 Task: Find connections with filter location Duffel with filter topic #coronawith filter profile language German with filter current company EInfochips (An Arrow Company) with filter school Swami Vivekanand Subharti University(SVSU) with filter industry Utility System Construction with filter service category Real Estate with filter keywords title Personal Assistant
Action: Mouse moved to (594, 121)
Screenshot: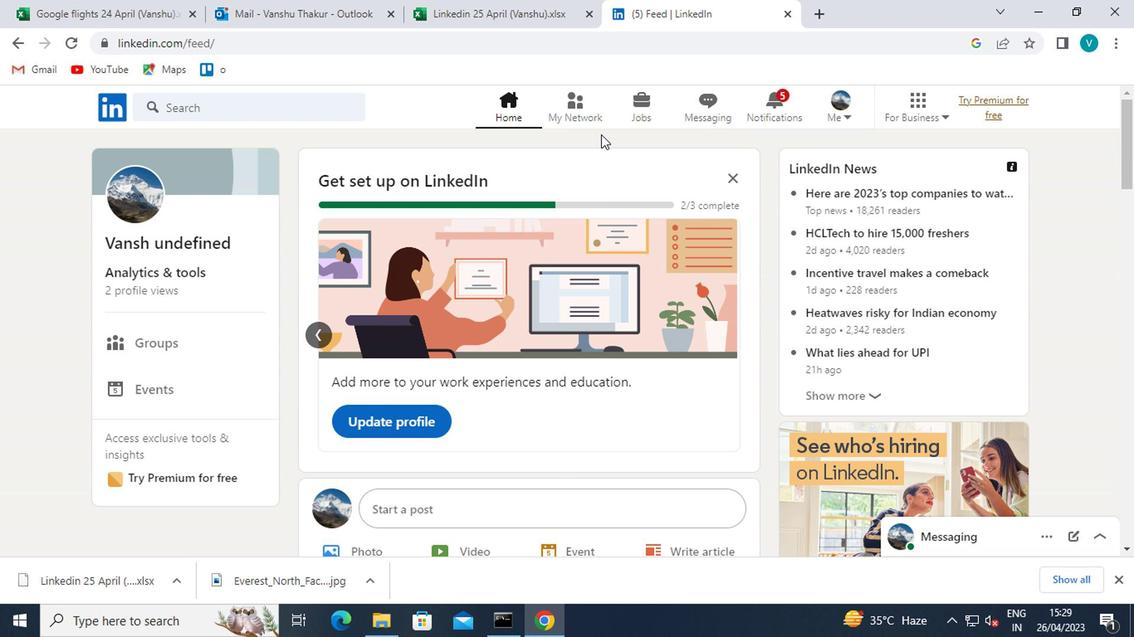 
Action: Mouse pressed left at (594, 121)
Screenshot: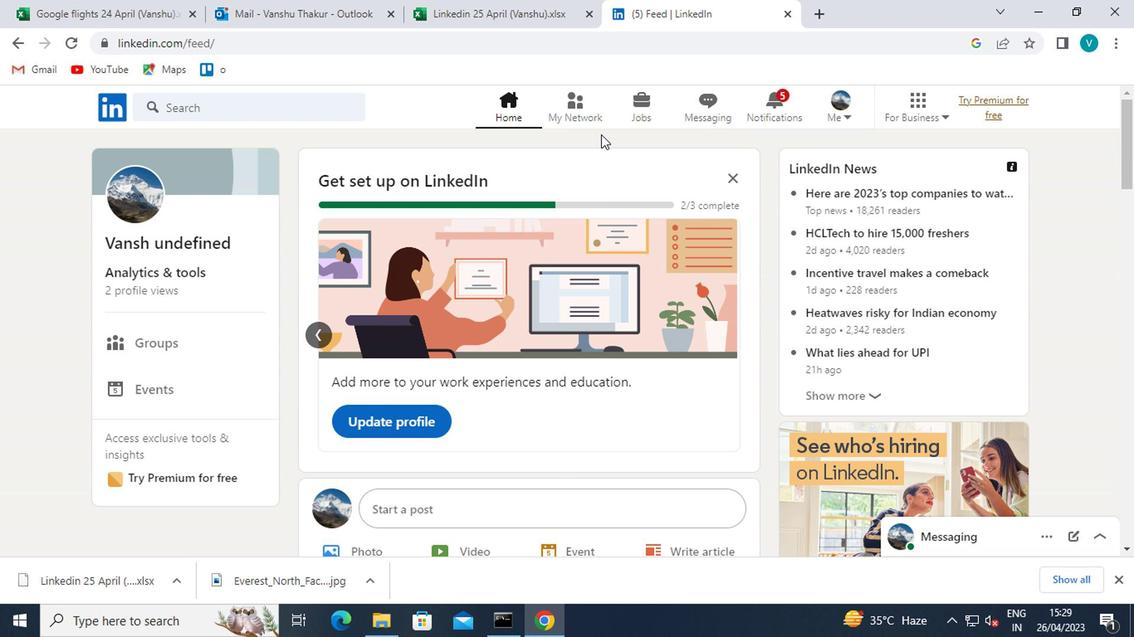 
Action: Mouse moved to (178, 195)
Screenshot: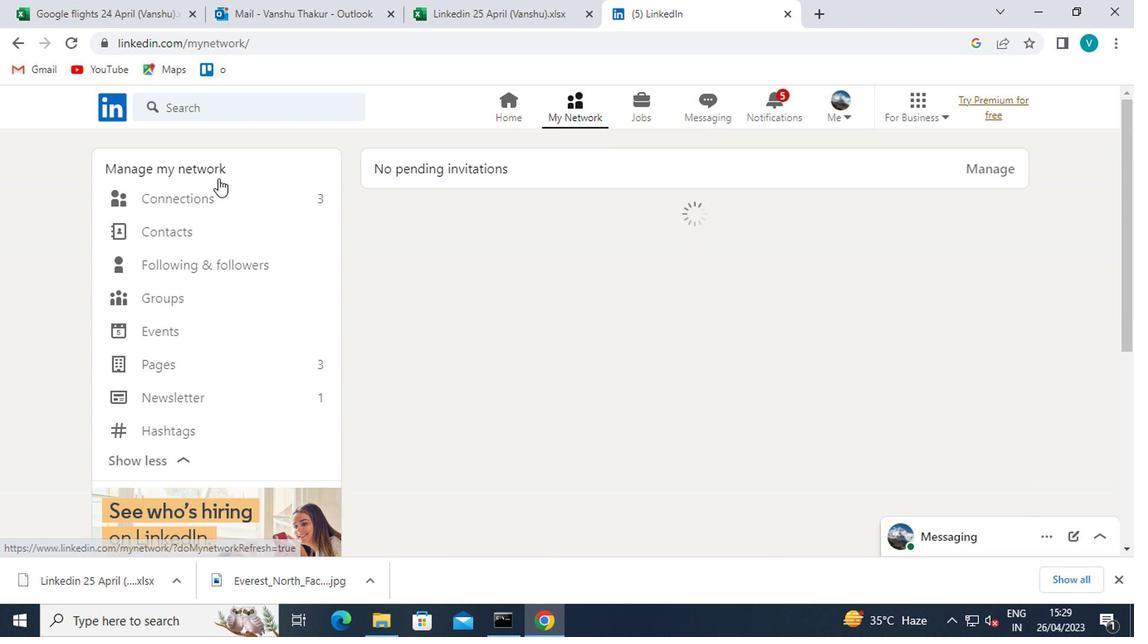 
Action: Mouse pressed left at (178, 195)
Screenshot: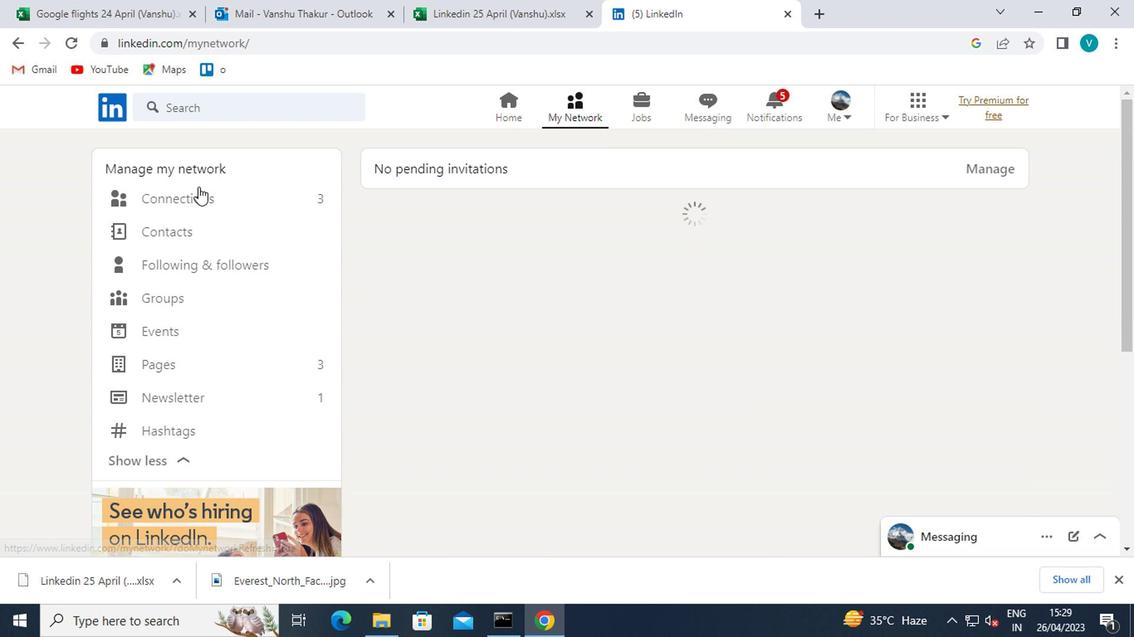 
Action: Mouse moved to (676, 209)
Screenshot: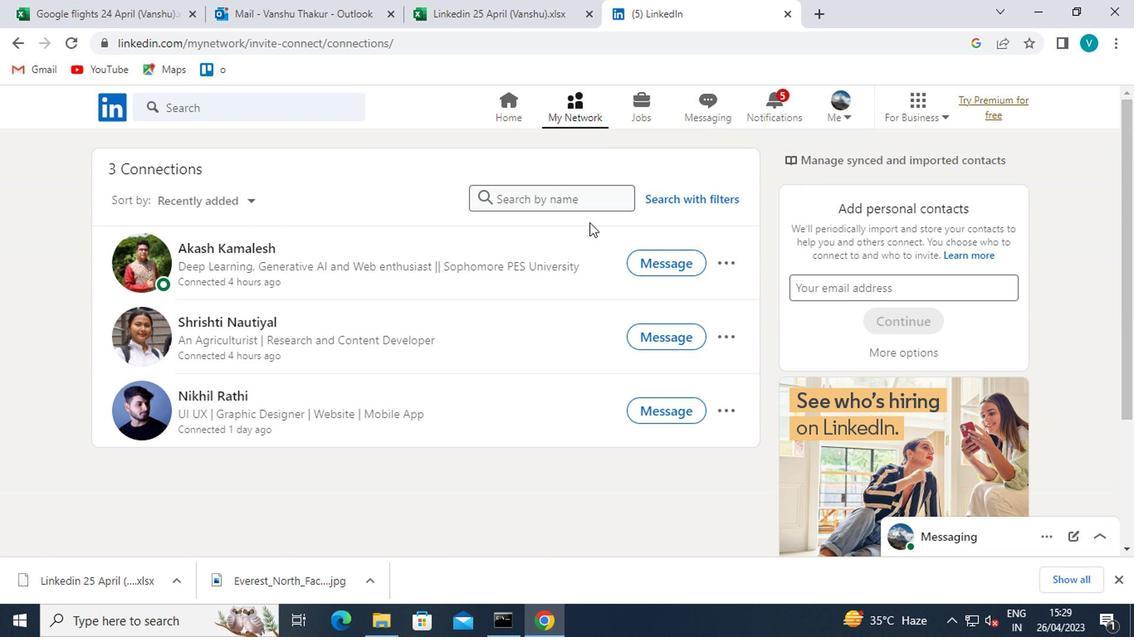 
Action: Mouse pressed left at (676, 209)
Screenshot: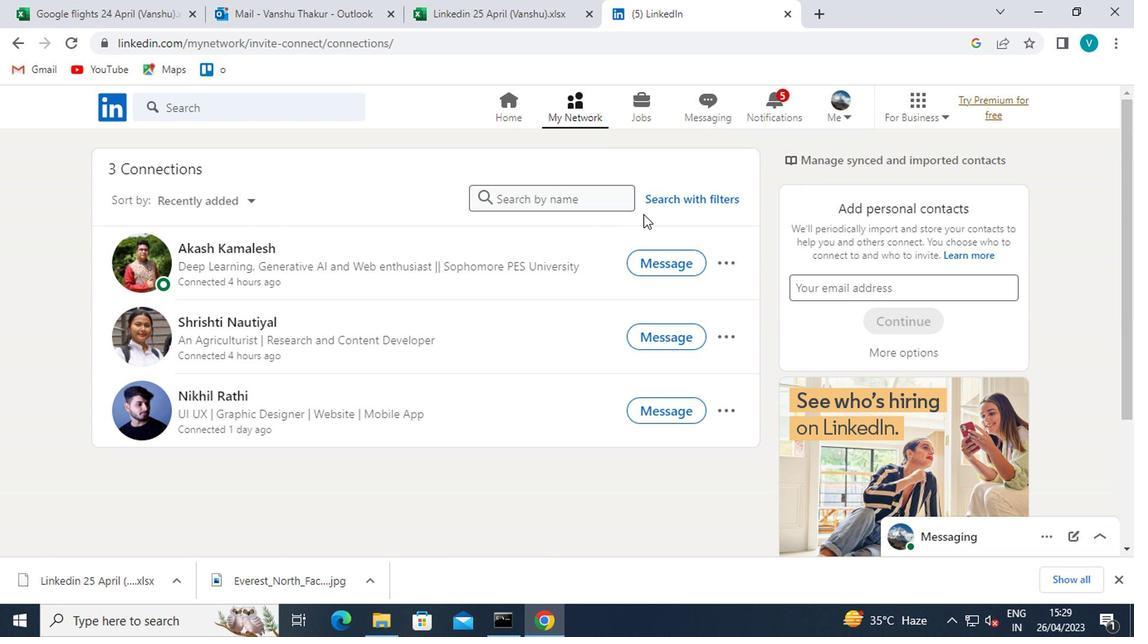 
Action: Mouse moved to (570, 168)
Screenshot: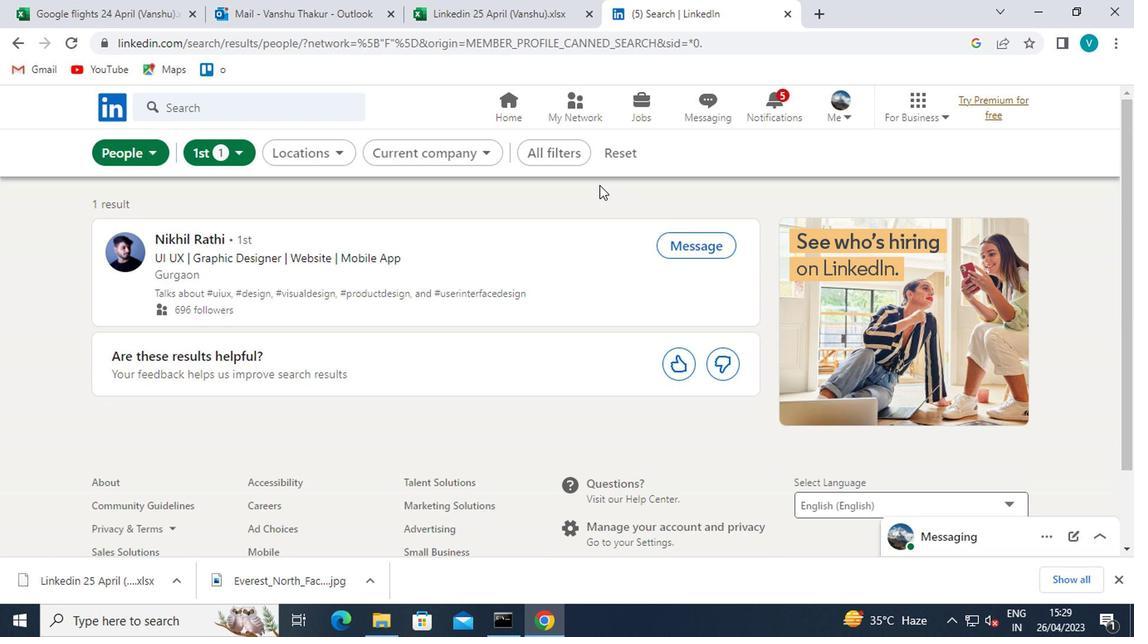 
Action: Mouse pressed left at (570, 168)
Screenshot: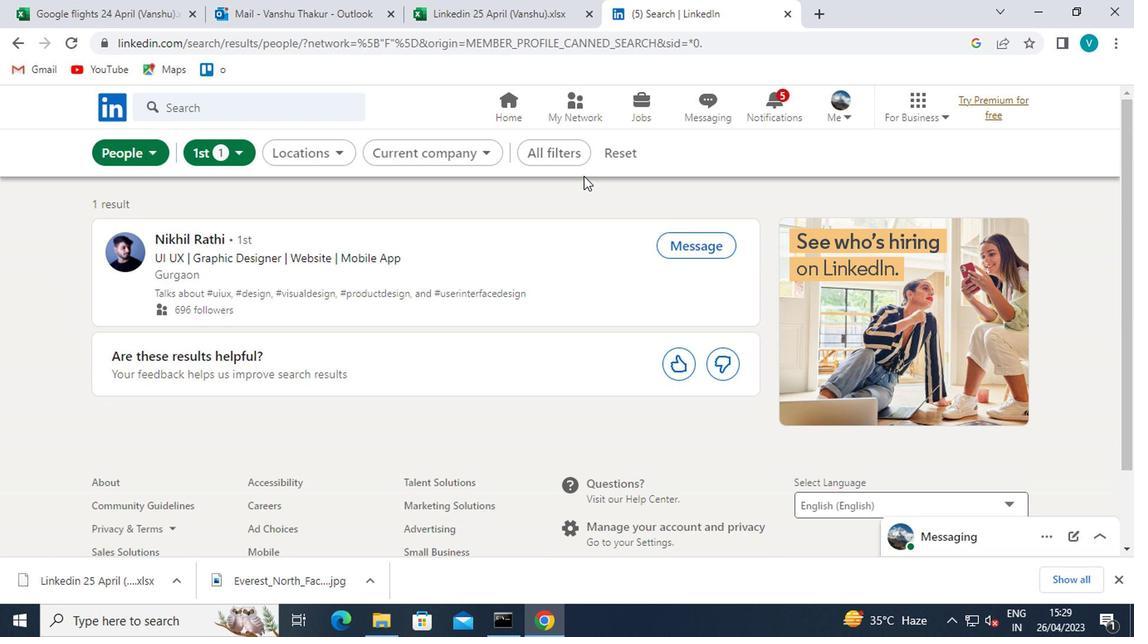 
Action: Mouse moved to (571, 164)
Screenshot: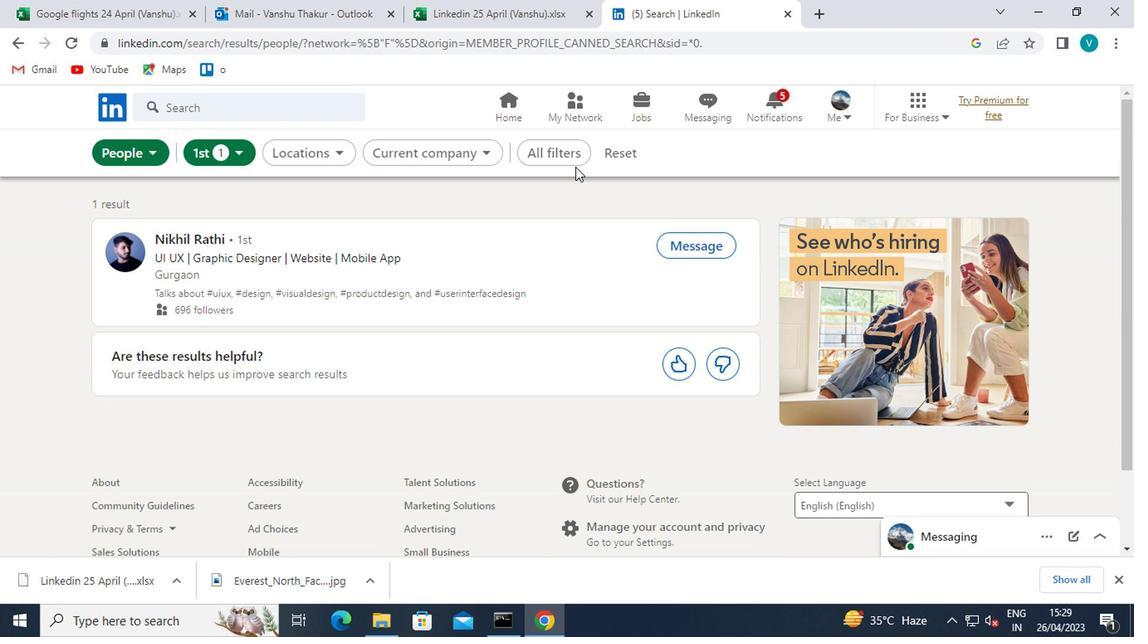 
Action: Mouse pressed left at (571, 164)
Screenshot: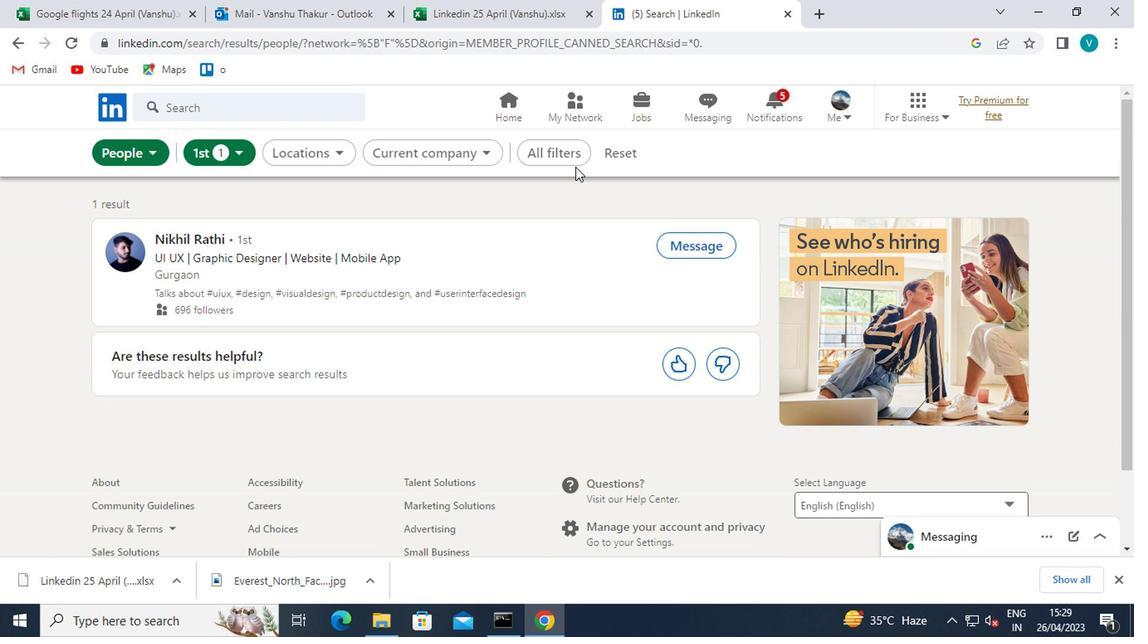 
Action: Mouse moved to (891, 268)
Screenshot: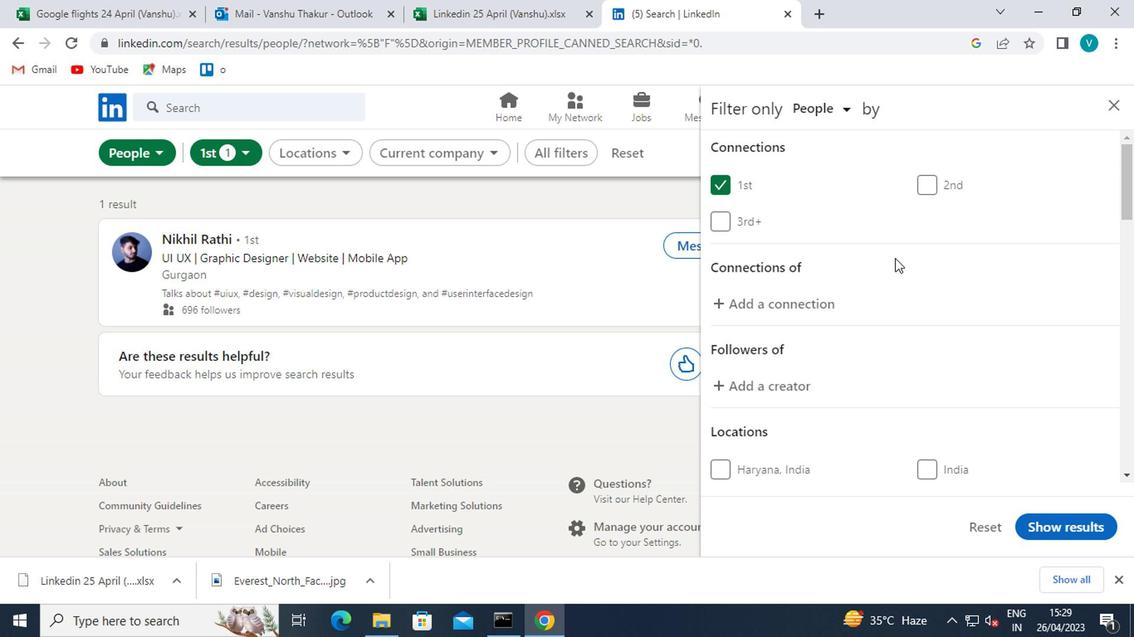 
Action: Mouse scrolled (891, 267) with delta (0, 0)
Screenshot: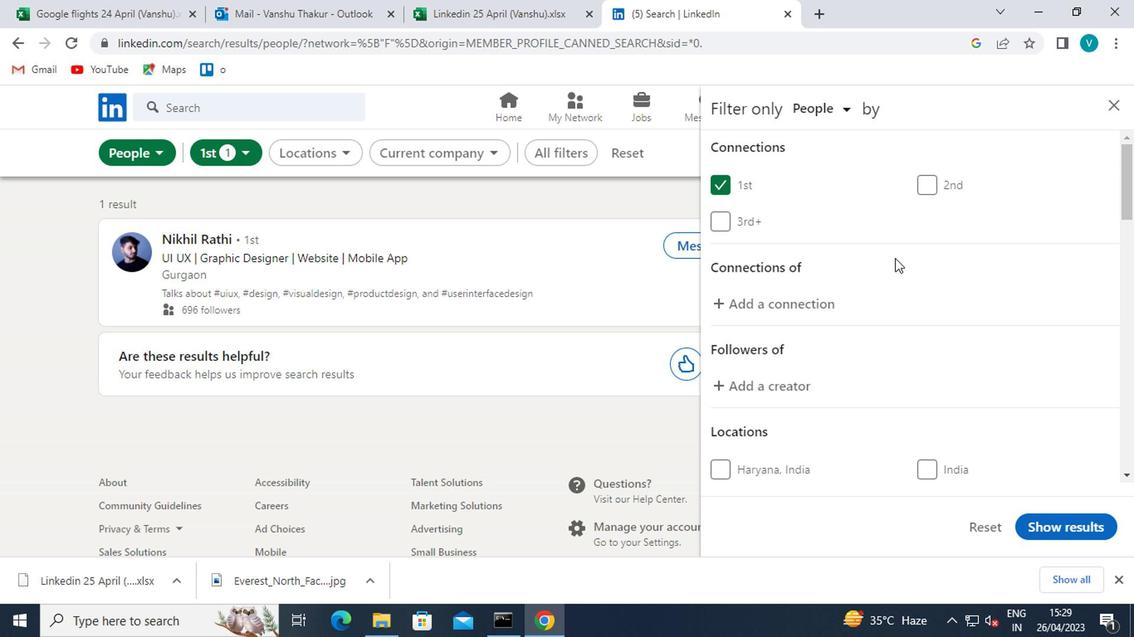 
Action: Mouse moved to (877, 310)
Screenshot: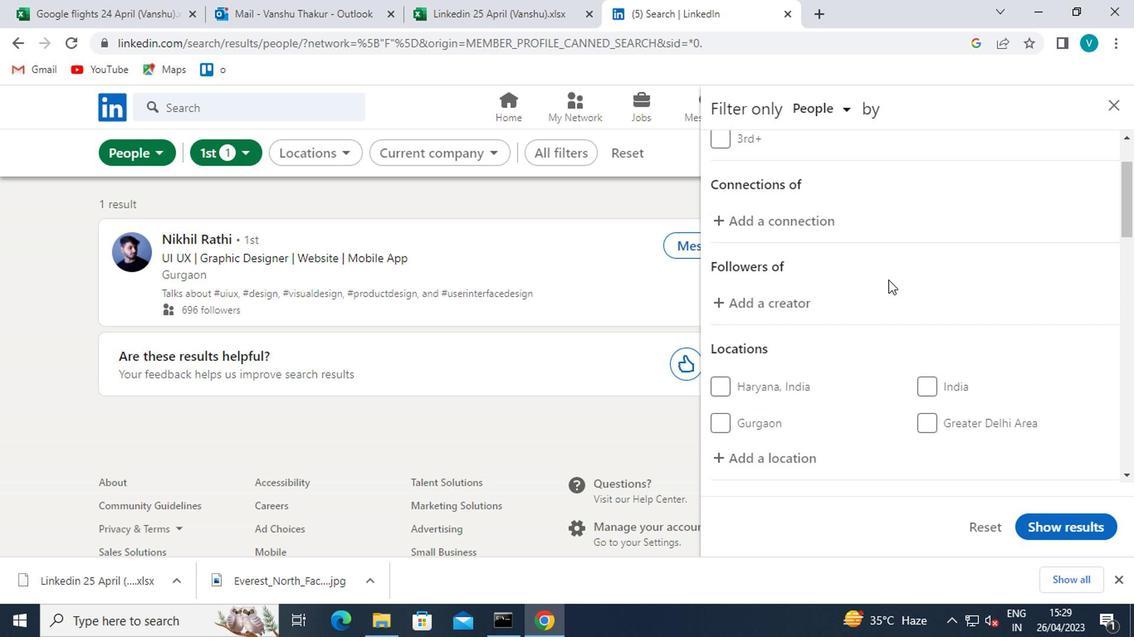 
Action: Mouse scrolled (877, 309) with delta (0, -1)
Screenshot: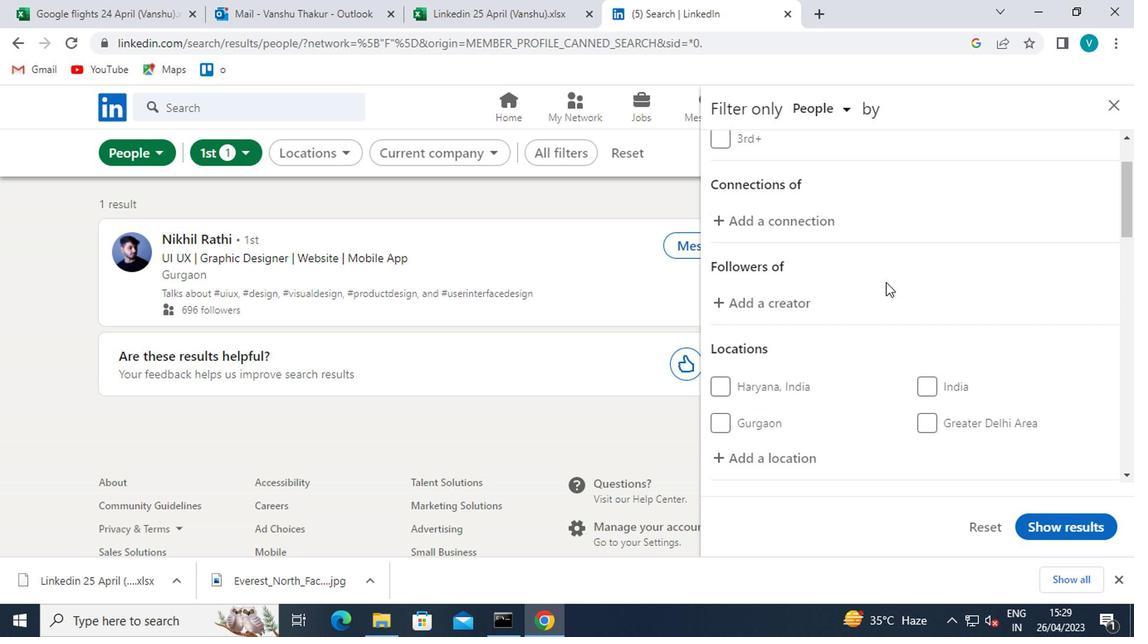 
Action: Mouse moved to (799, 375)
Screenshot: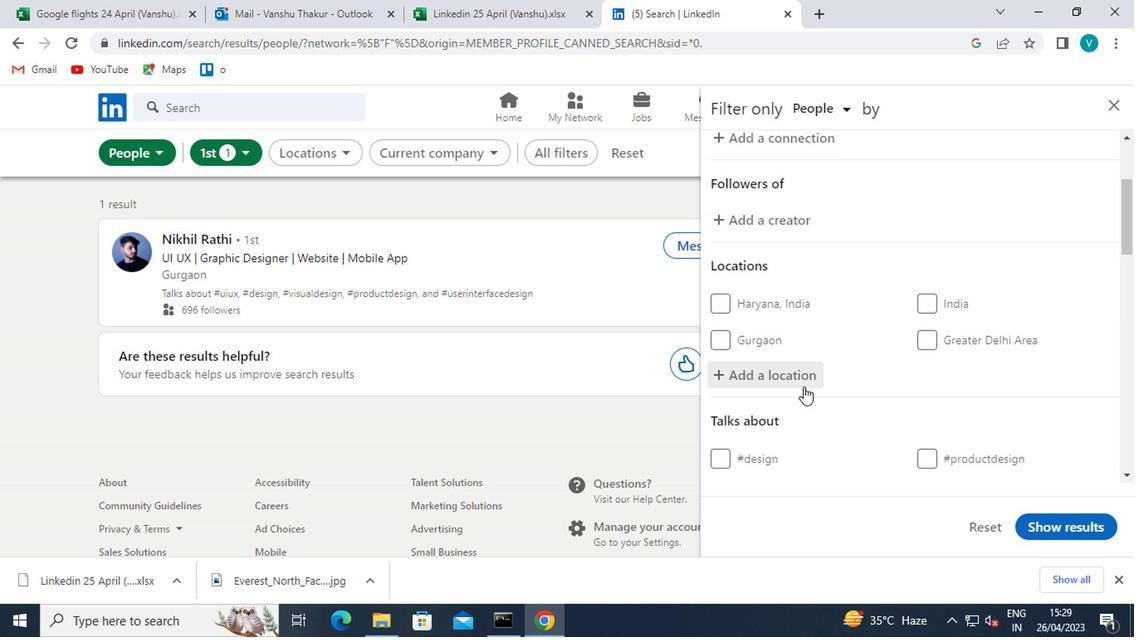 
Action: Mouse pressed left at (799, 375)
Screenshot: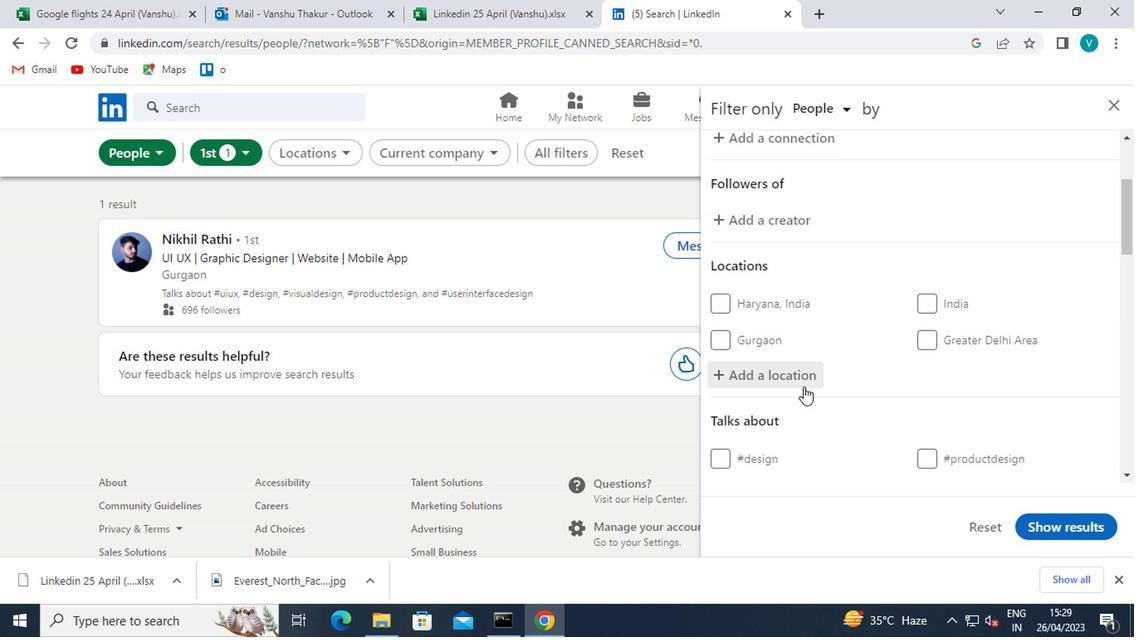 
Action: Key pressed <Key.shift><Key.shift><Key.shift><Key.shift><Key.shift><Key.shift>DUFFEL
Screenshot: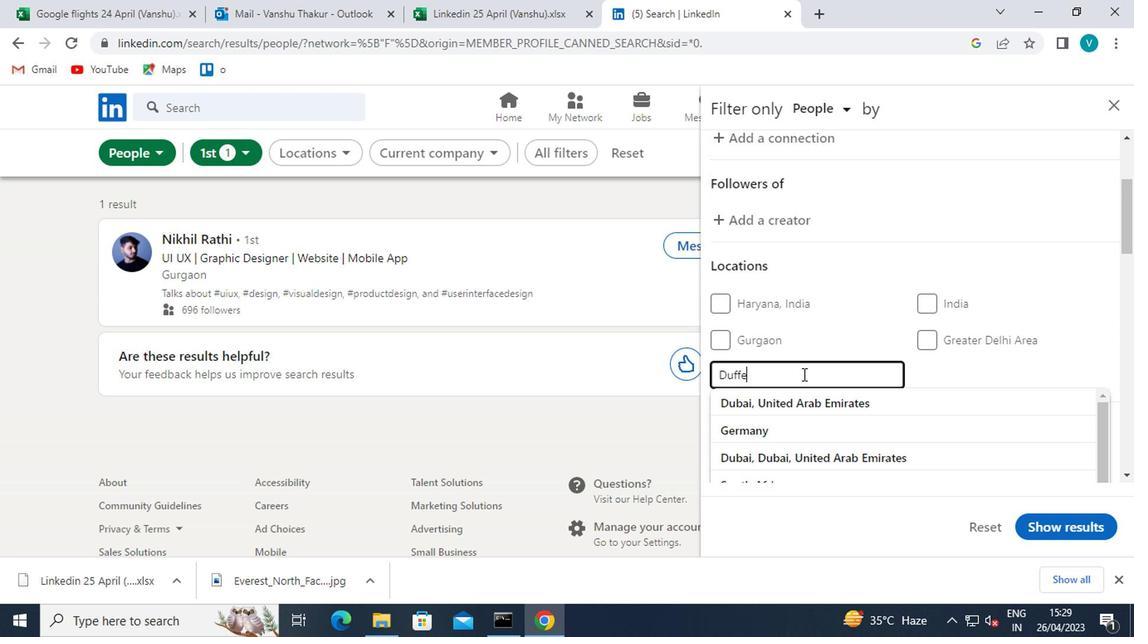 
Action: Mouse moved to (791, 407)
Screenshot: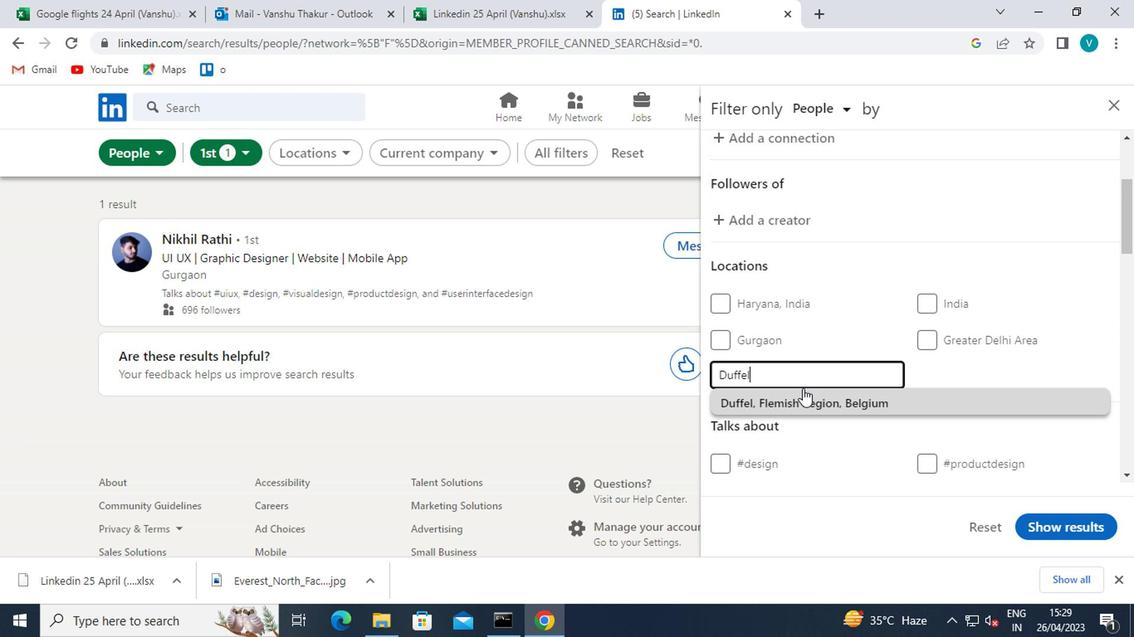 
Action: Mouse pressed left at (791, 407)
Screenshot: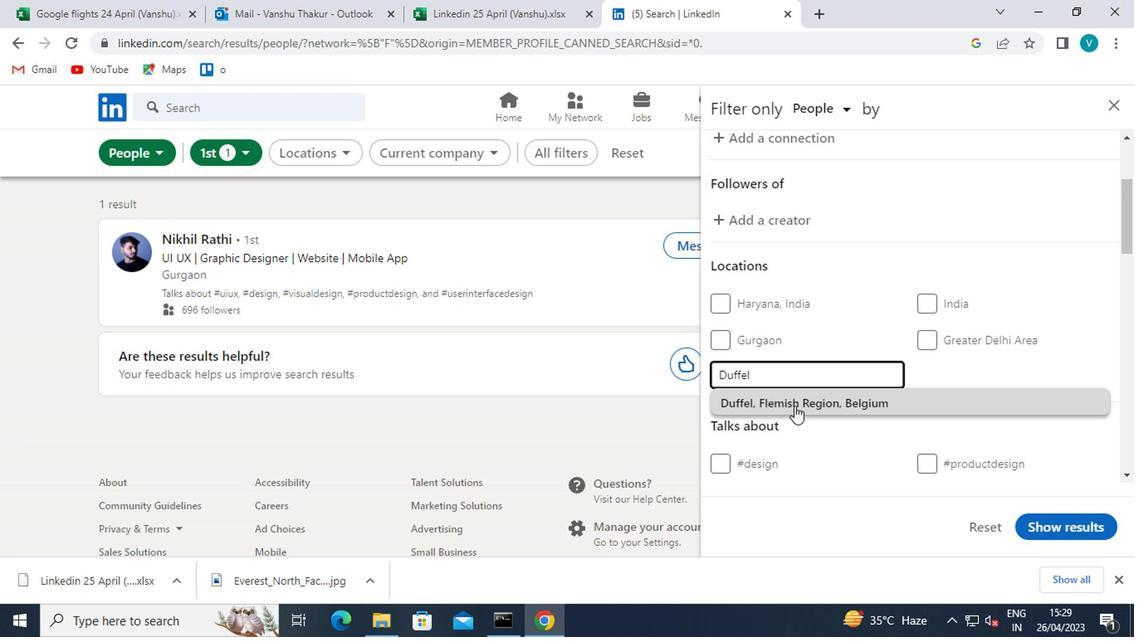 
Action: Mouse scrolled (791, 406) with delta (0, -1)
Screenshot: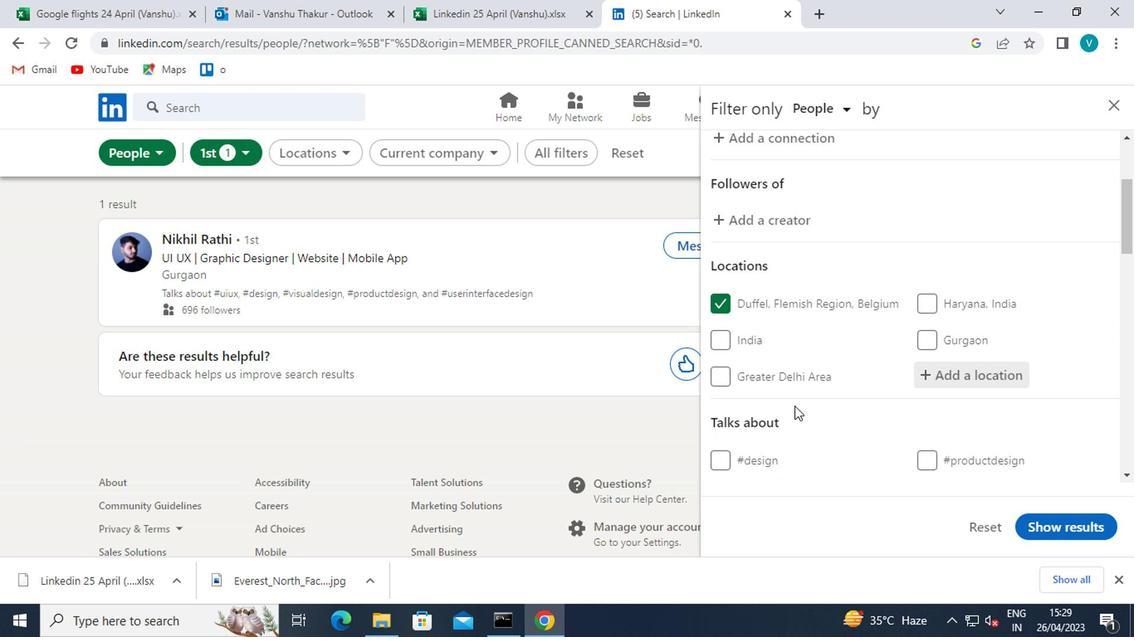 
Action: Mouse scrolled (791, 406) with delta (0, -1)
Screenshot: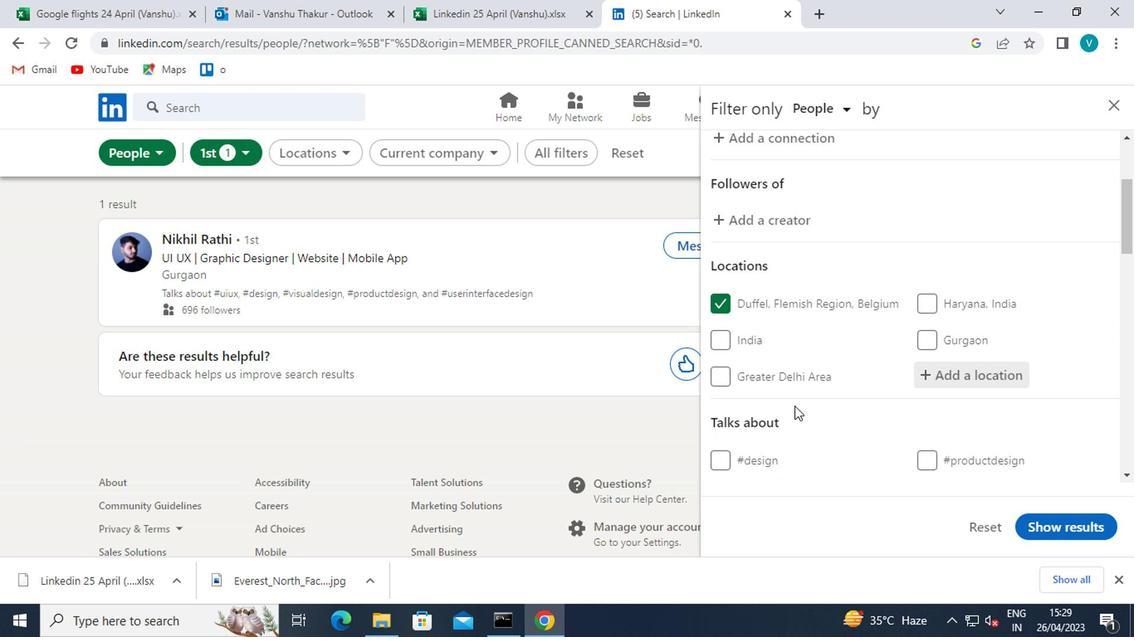 
Action: Mouse moved to (960, 359)
Screenshot: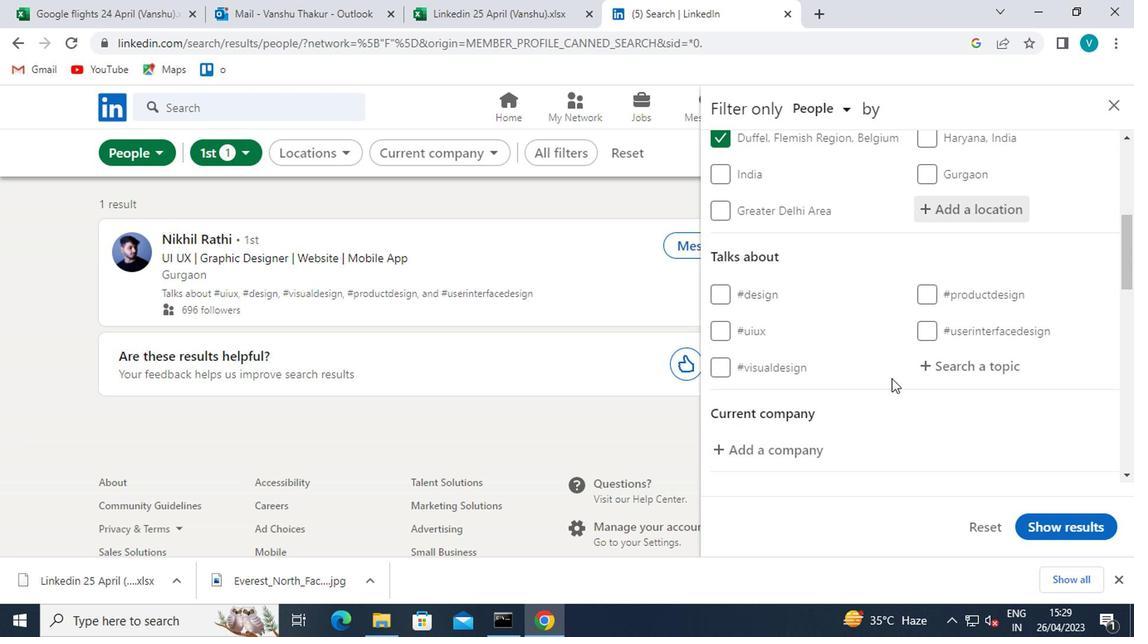 
Action: Mouse pressed left at (960, 359)
Screenshot: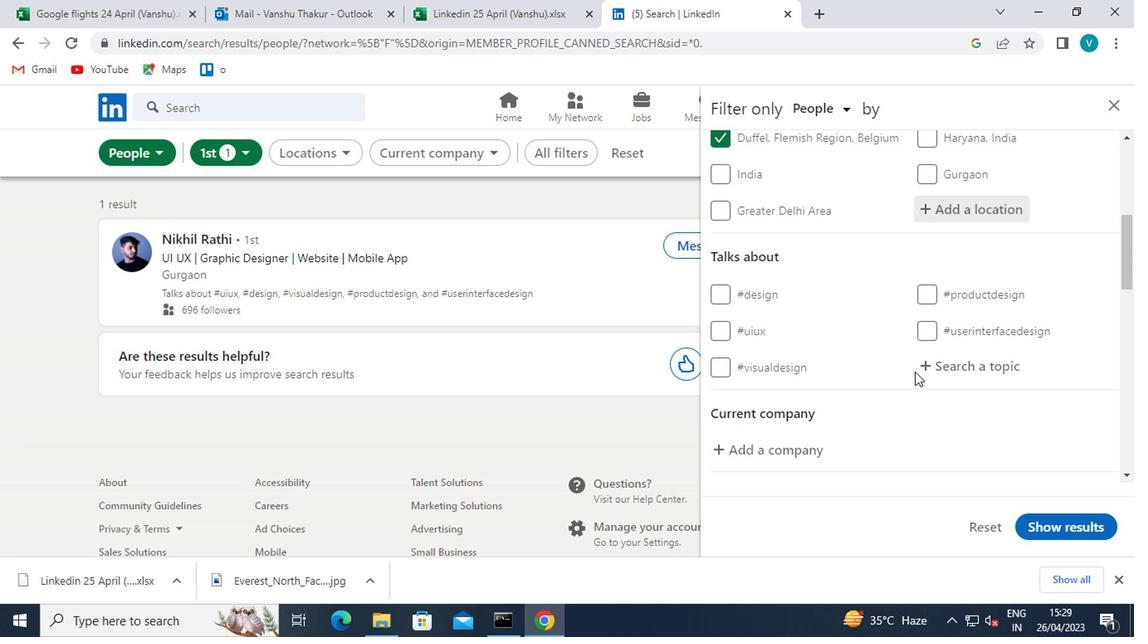 
Action: Mouse moved to (927, 337)
Screenshot: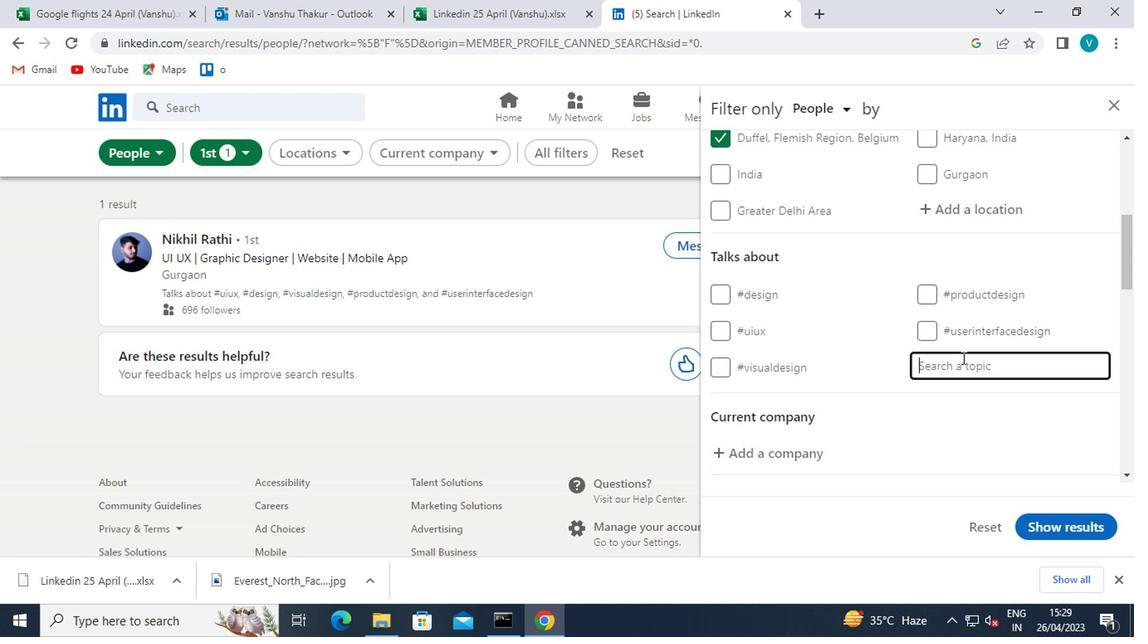 
Action: Key pressed <Key.shift>#CORONA<Key.space>
Screenshot: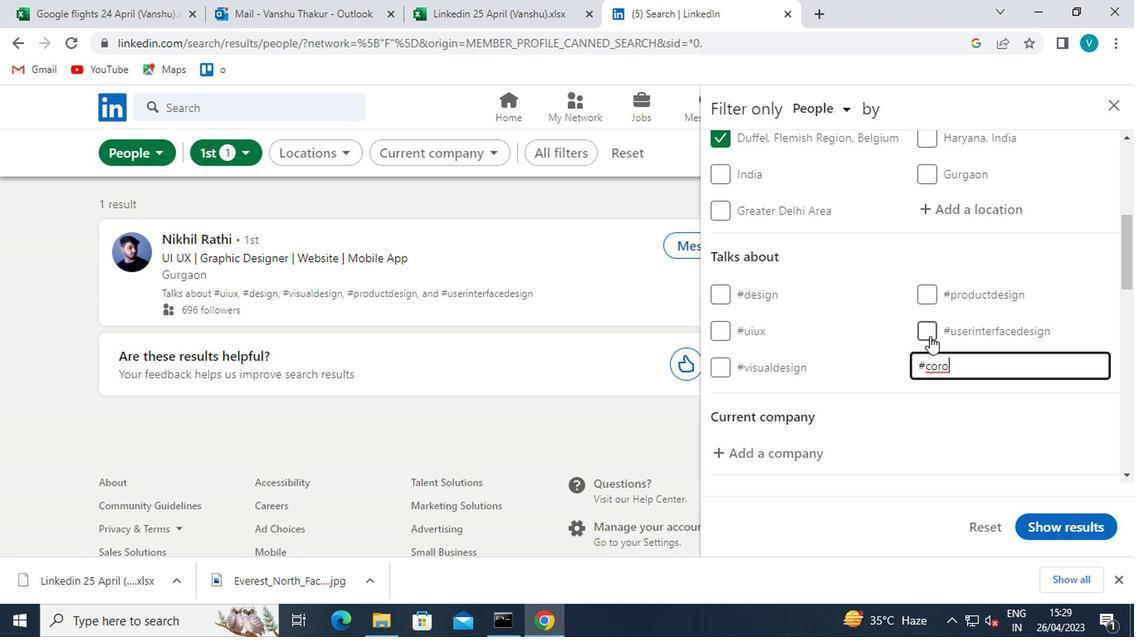 
Action: Mouse moved to (927, 392)
Screenshot: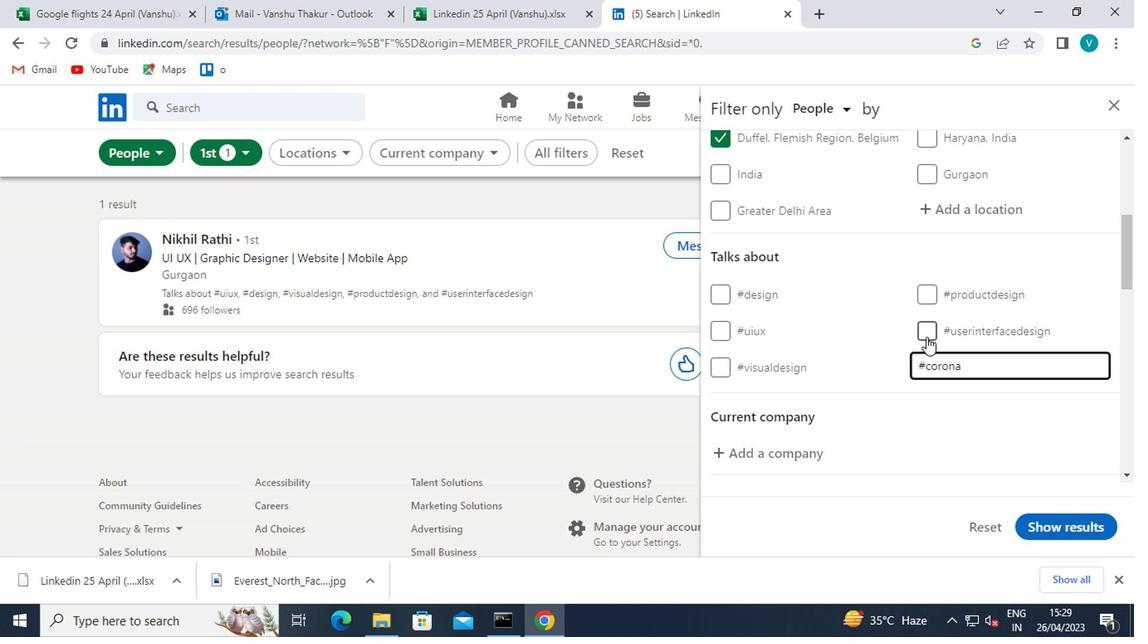 
Action: Mouse pressed left at (927, 392)
Screenshot: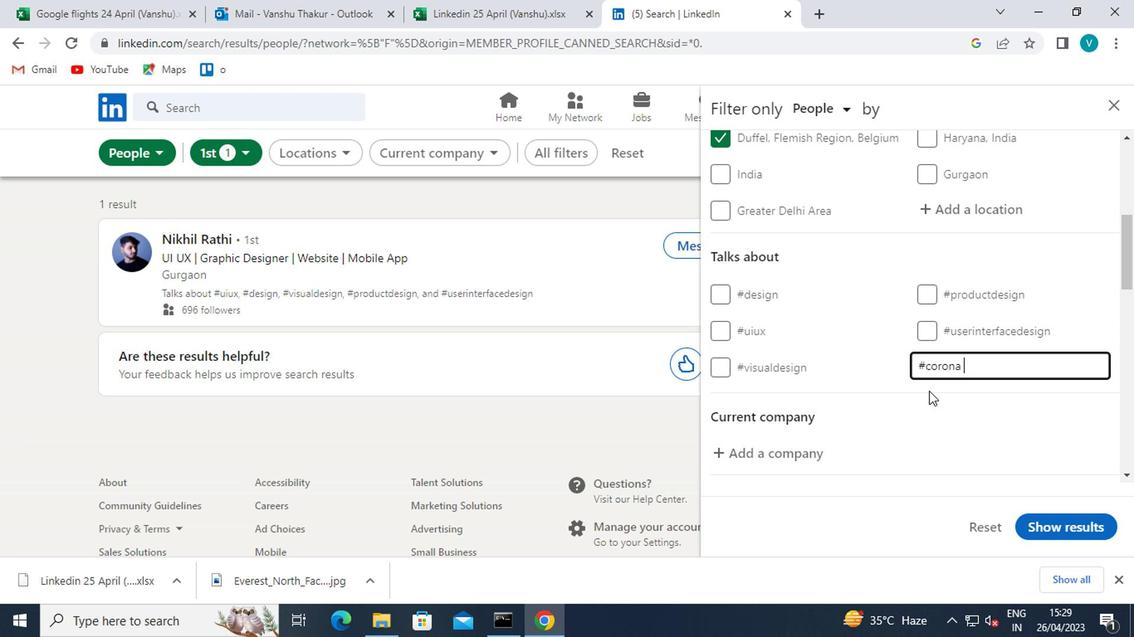 
Action: Mouse moved to (927, 393)
Screenshot: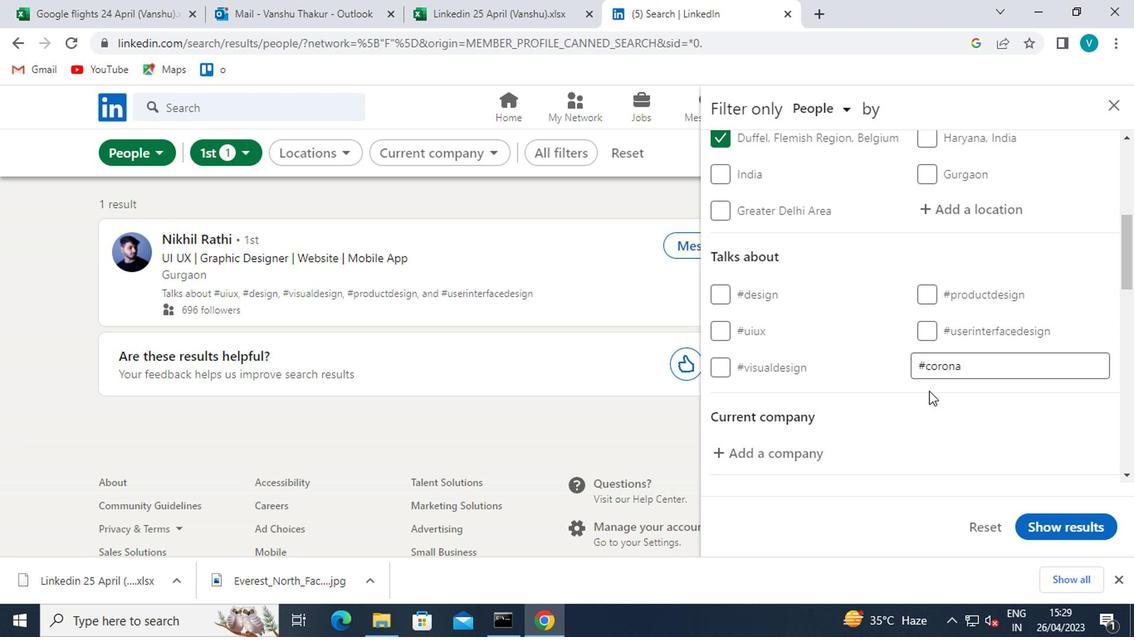 
Action: Mouse scrolled (927, 392) with delta (0, -1)
Screenshot: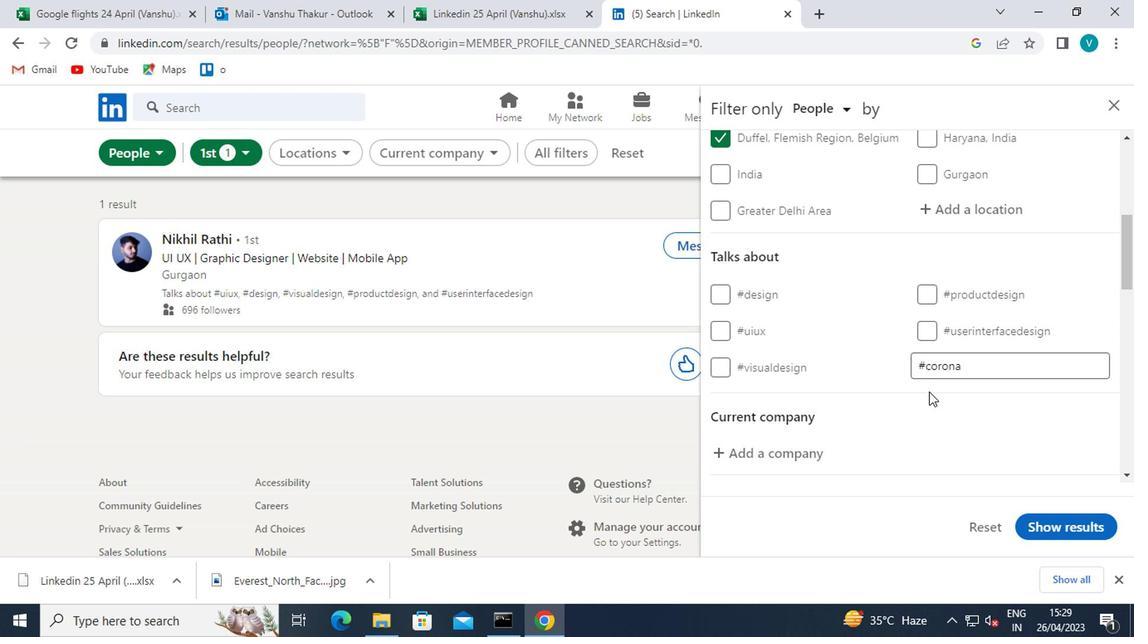 
Action: Mouse scrolled (927, 392) with delta (0, -1)
Screenshot: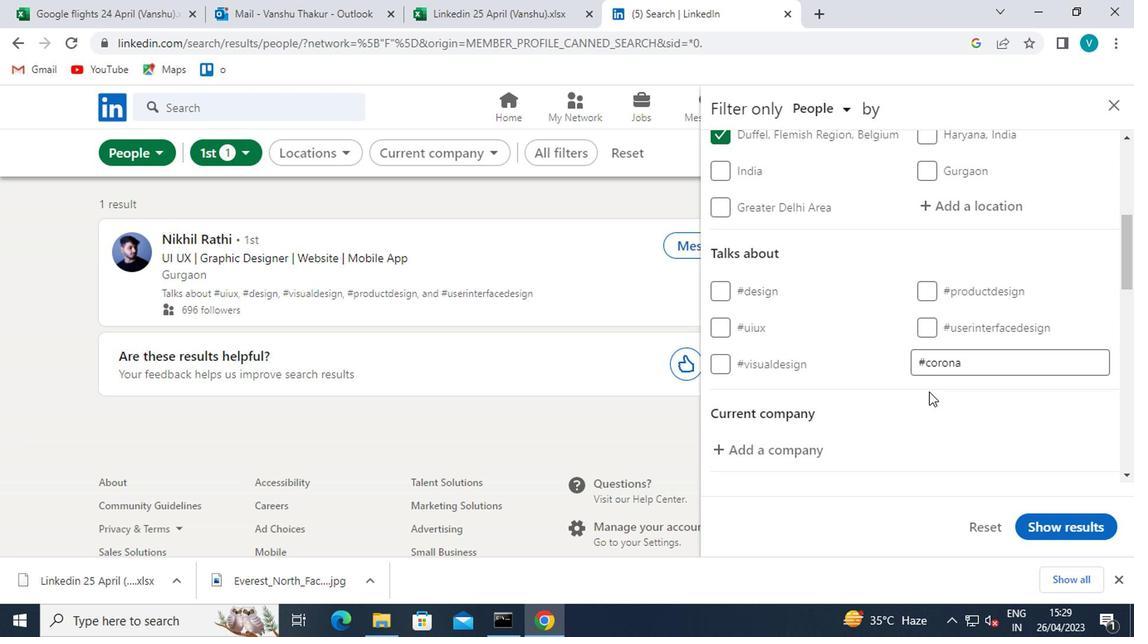 
Action: Mouse moved to (809, 298)
Screenshot: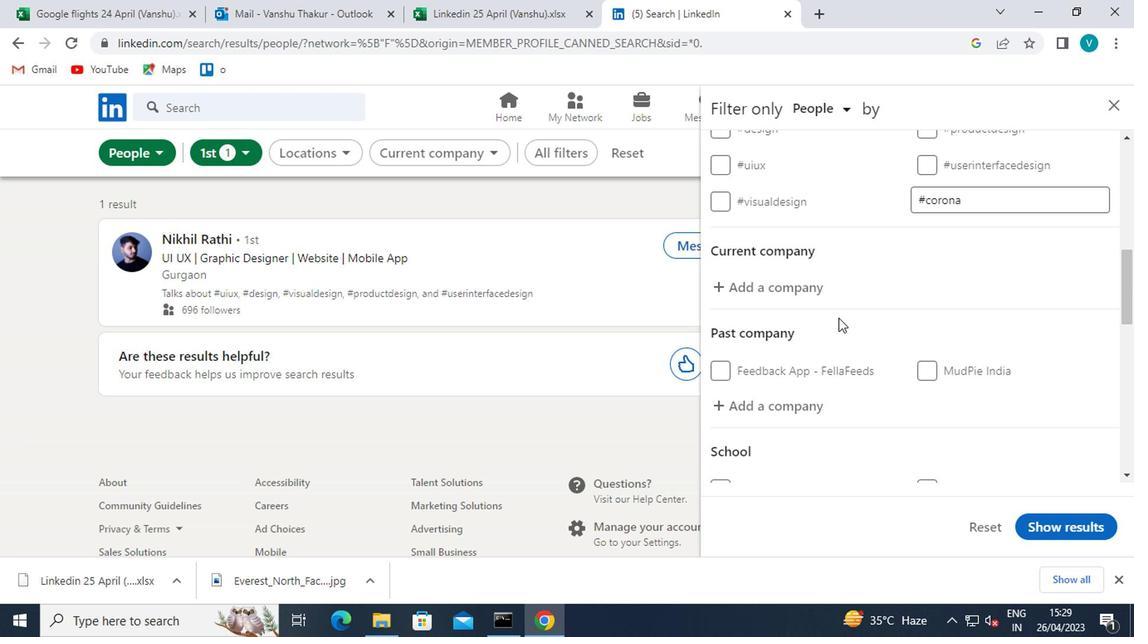 
Action: Mouse pressed left at (809, 298)
Screenshot: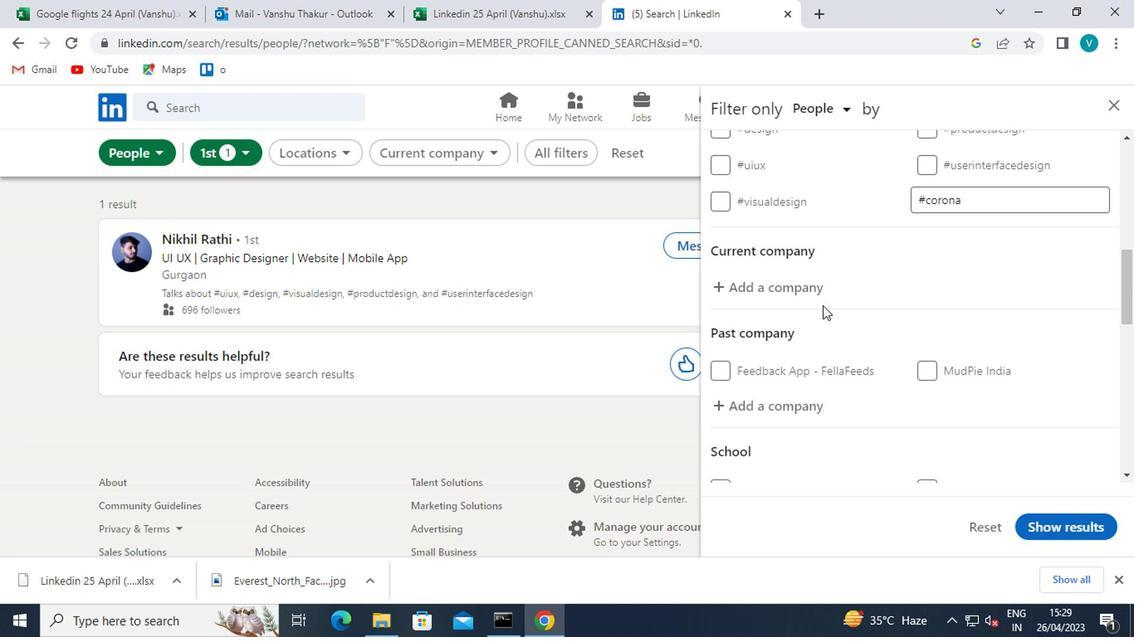 
Action: Mouse moved to (809, 295)
Screenshot: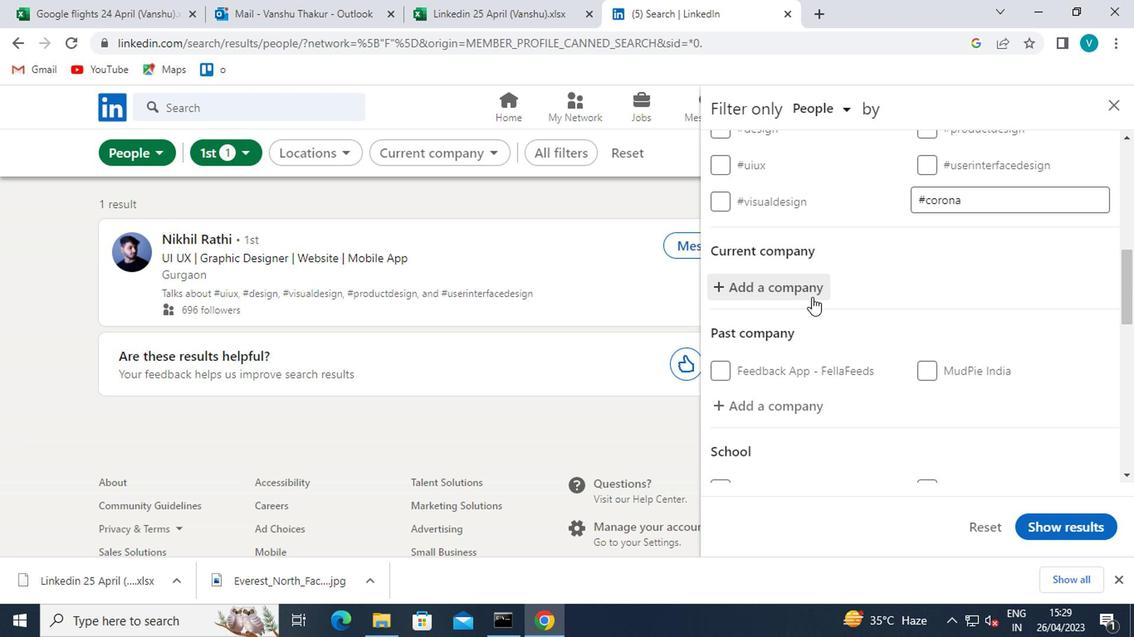 
Action: Key pressed <Key.shift><Key.shift><Key.shift><Key.shift><Key.shift><Key.shift><Key.shift><Key.shift><Key.shift>ELNO<Key.backspace>FOCHIPS
Screenshot: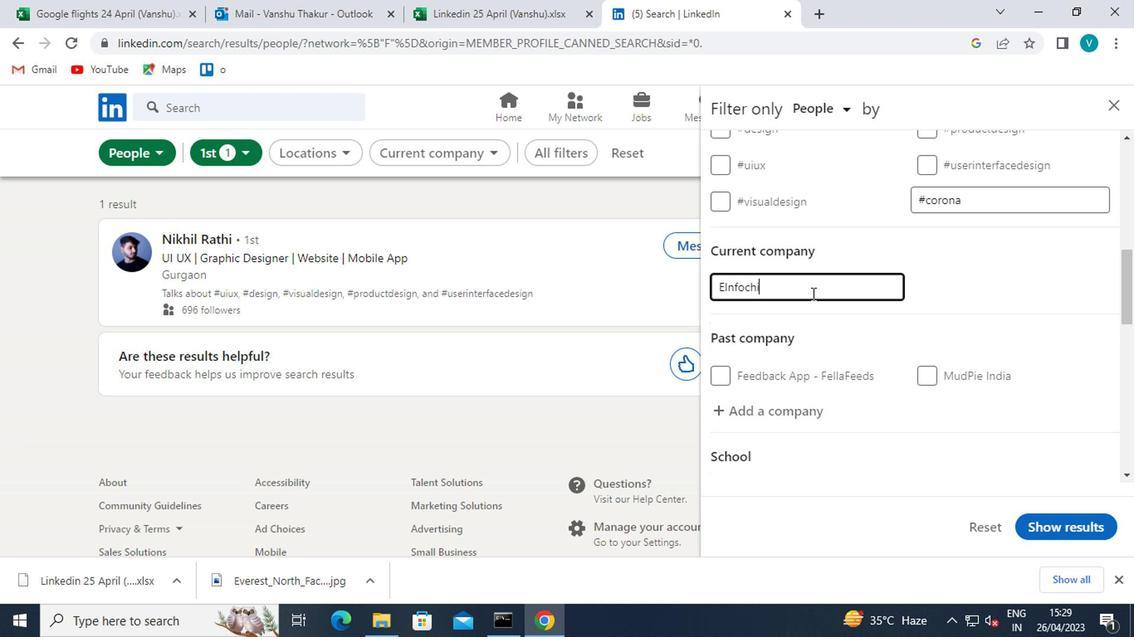 
Action: Mouse moved to (803, 292)
Screenshot: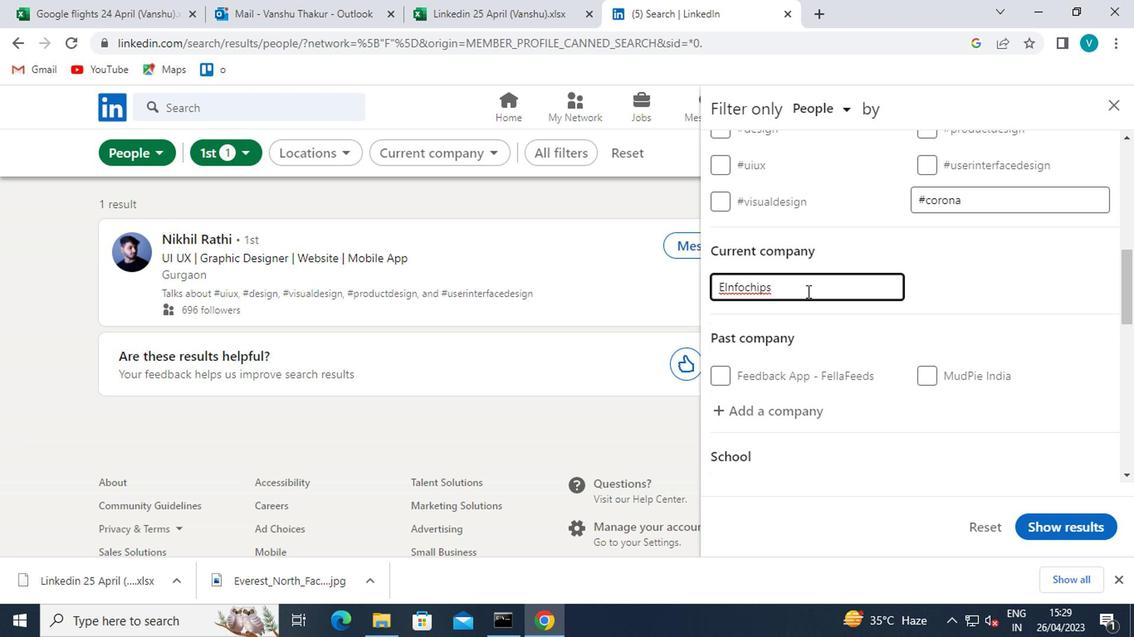 
Action: Key pressed <Key.space>
Screenshot: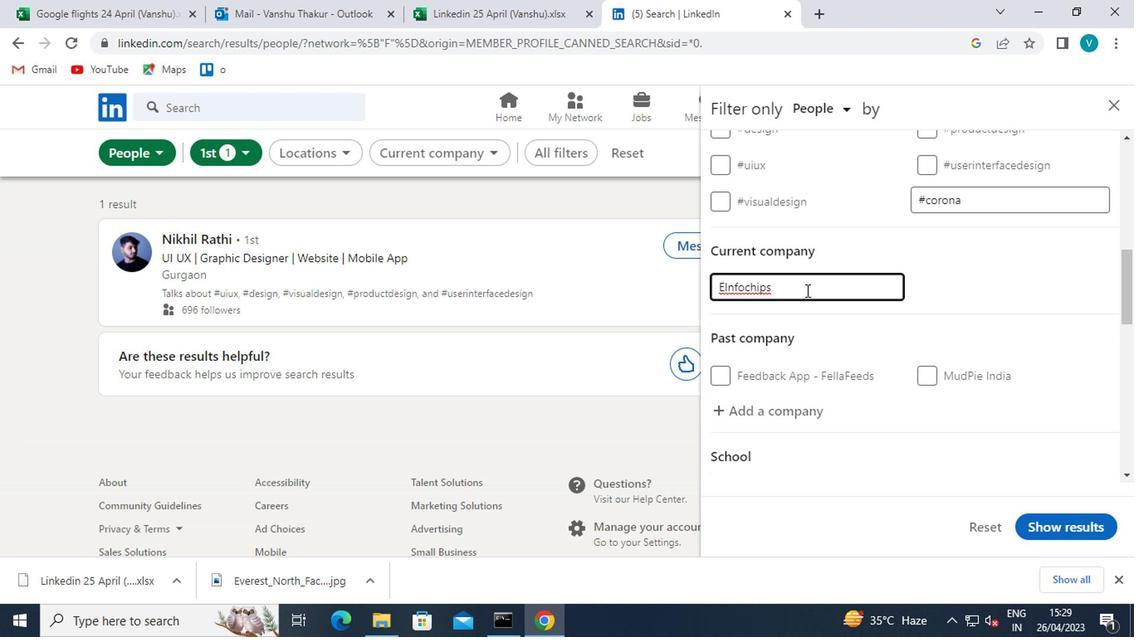 
Action: Mouse moved to (982, 314)
Screenshot: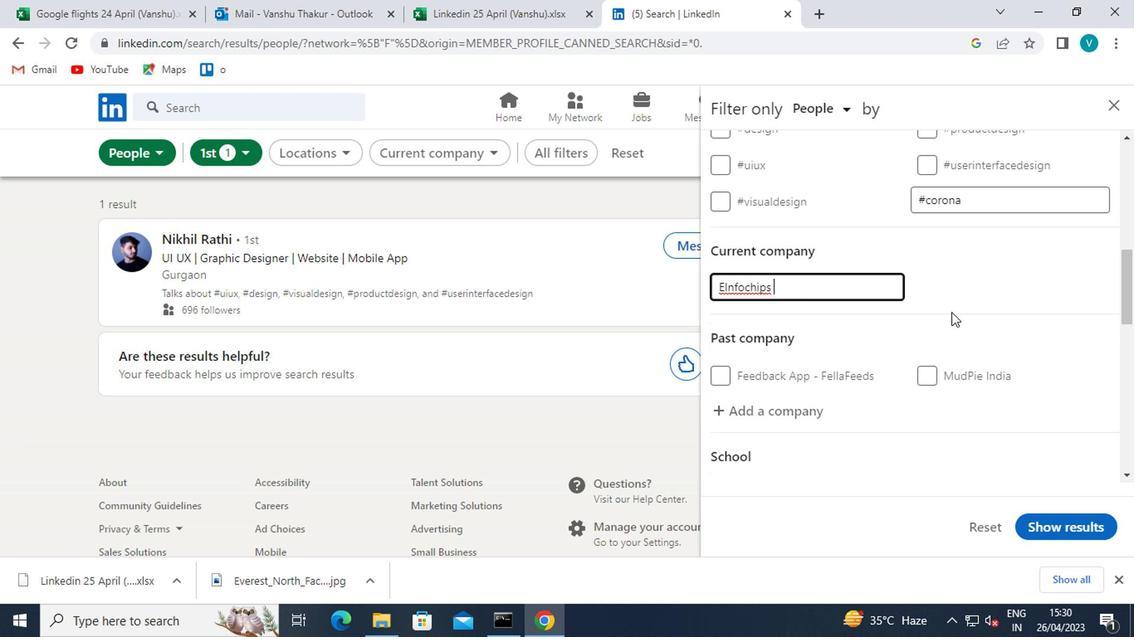 
Action: Mouse pressed left at (982, 314)
Screenshot: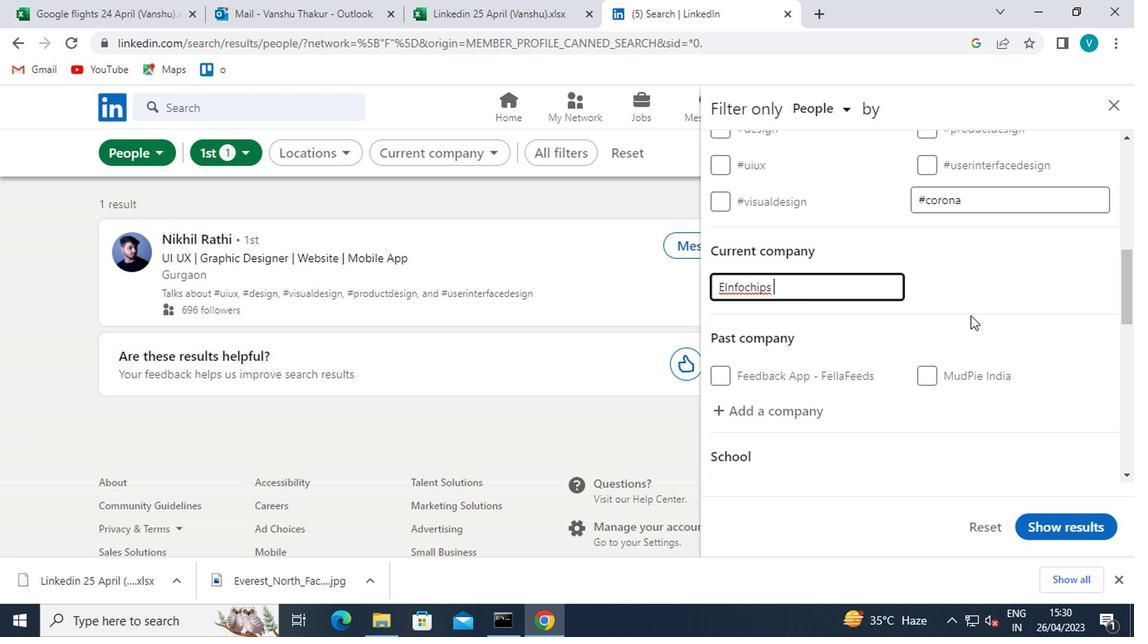 
Action: Mouse moved to (983, 314)
Screenshot: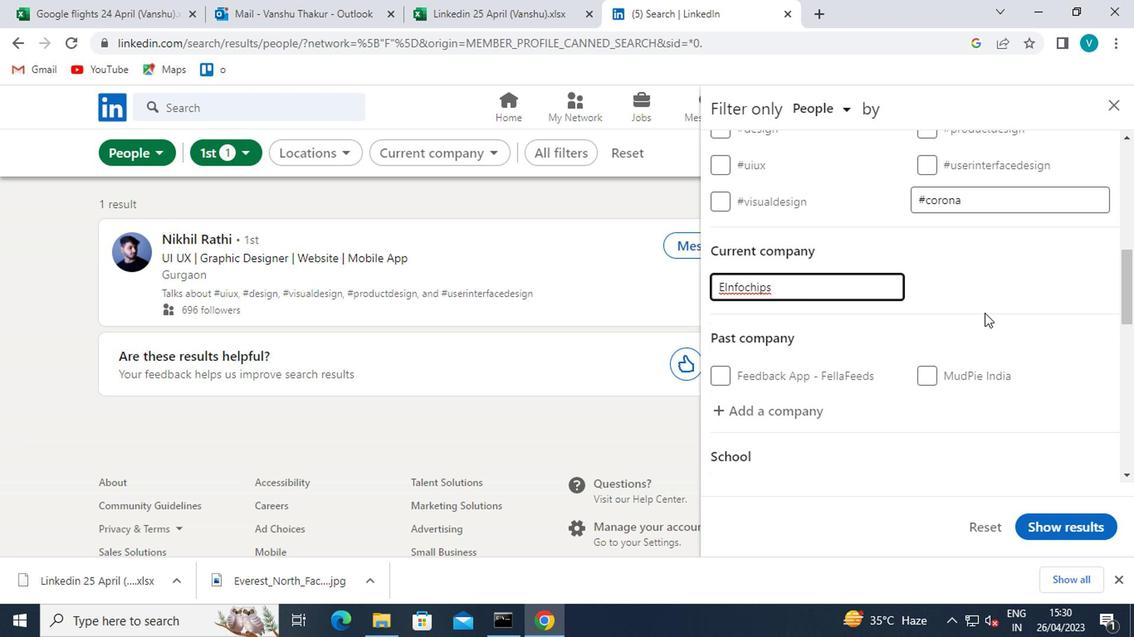 
Action: Mouse scrolled (983, 313) with delta (0, -1)
Screenshot: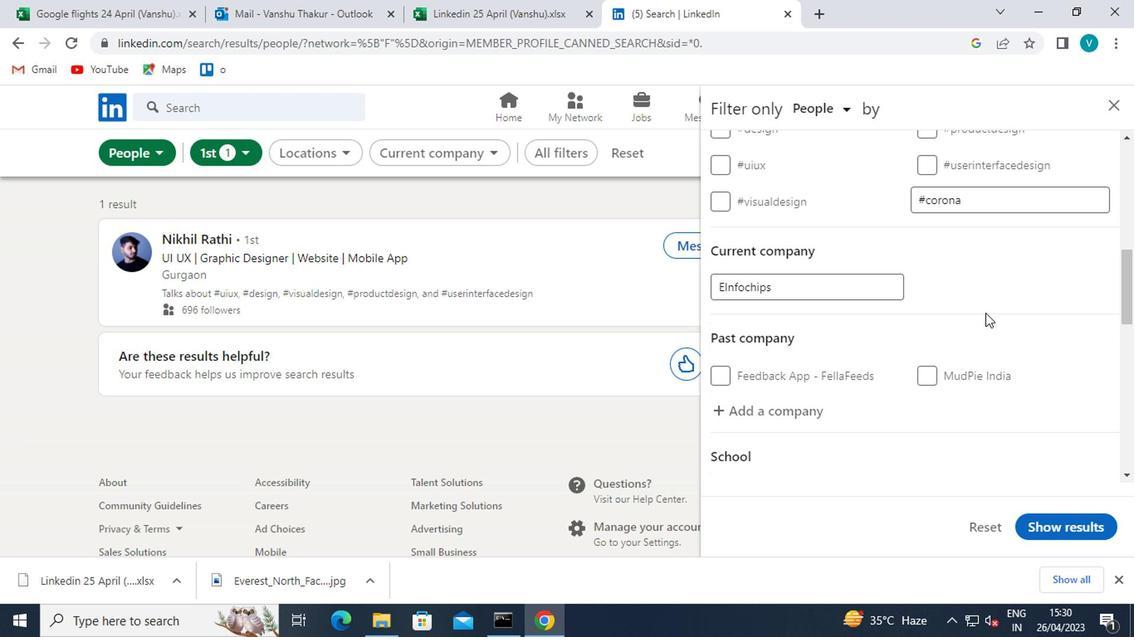 
Action: Mouse scrolled (983, 313) with delta (0, -1)
Screenshot: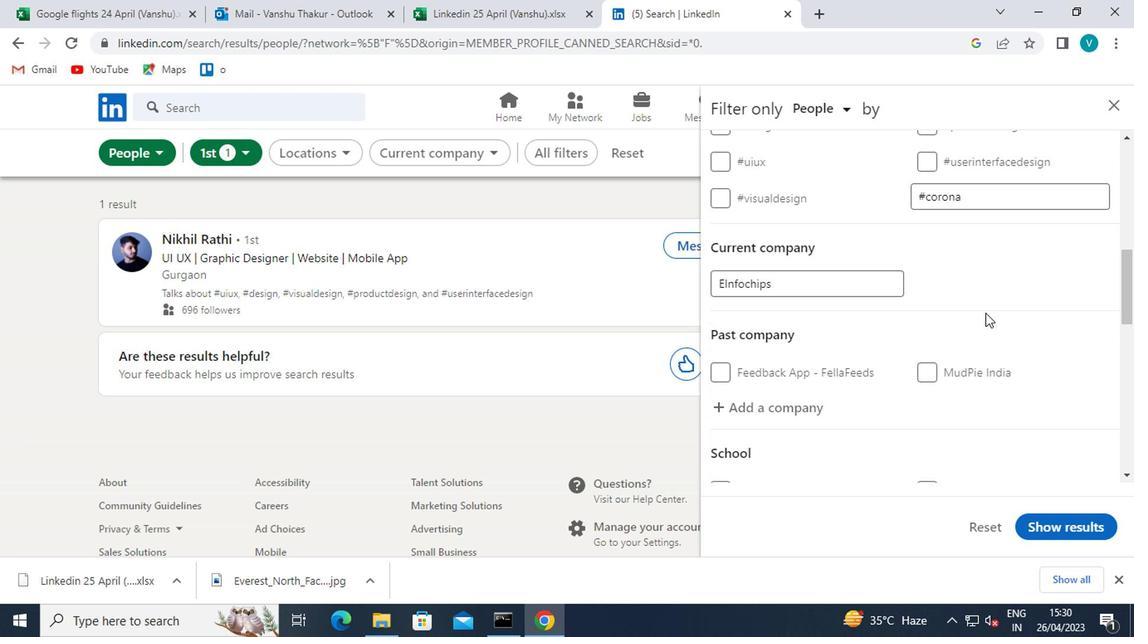 
Action: Mouse scrolled (983, 313) with delta (0, -1)
Screenshot: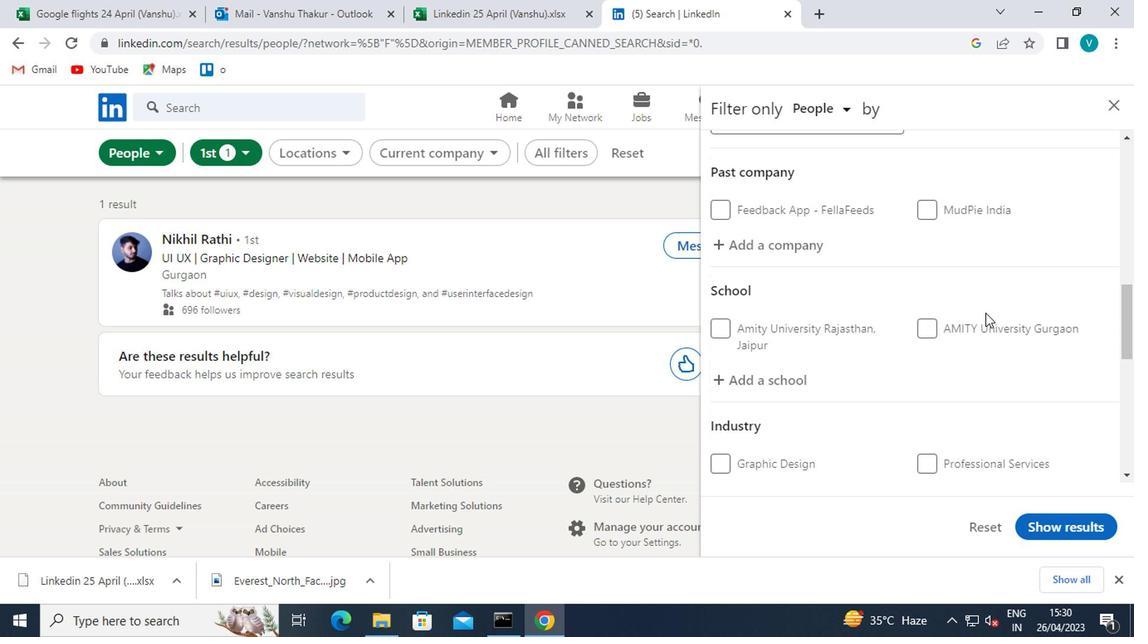 
Action: Mouse moved to (745, 303)
Screenshot: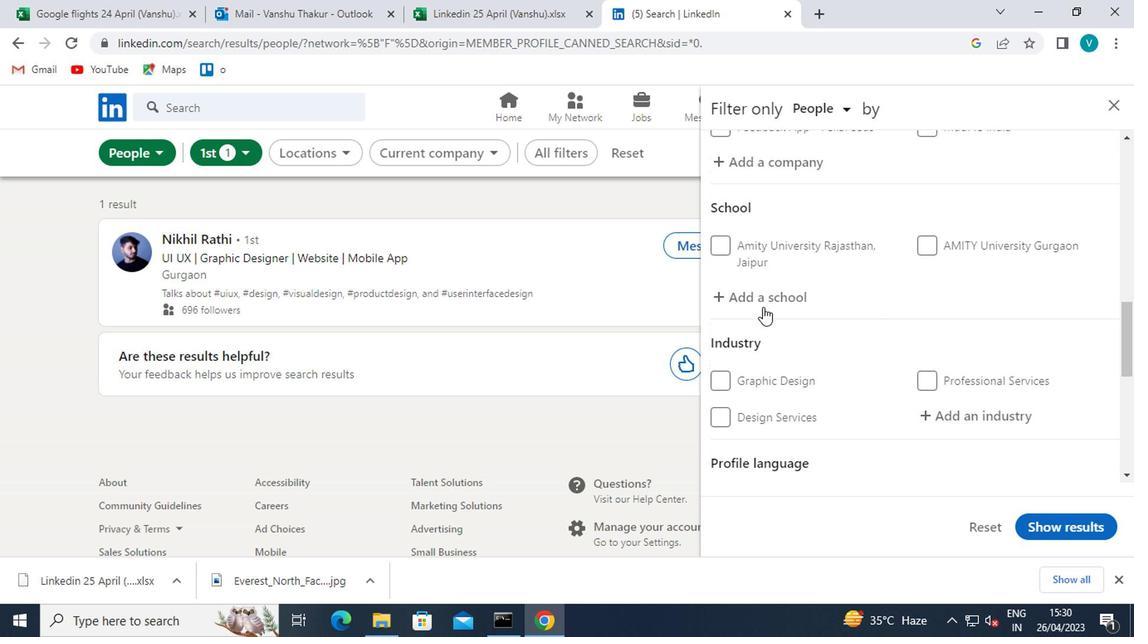 
Action: Mouse pressed left at (745, 303)
Screenshot: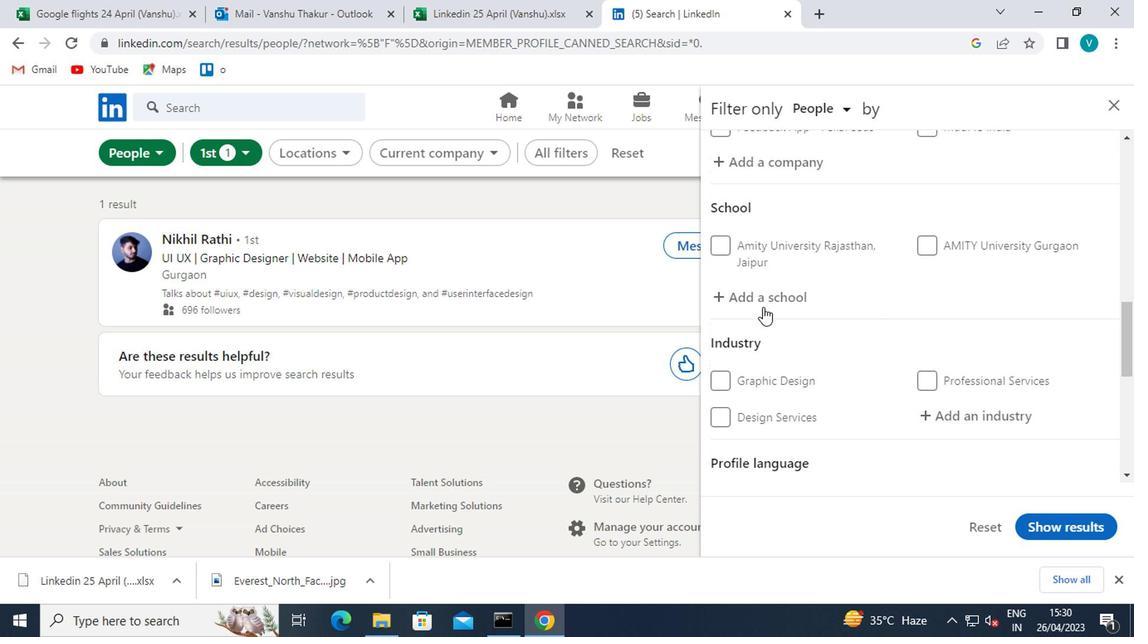 
Action: Mouse moved to (760, 303)
Screenshot: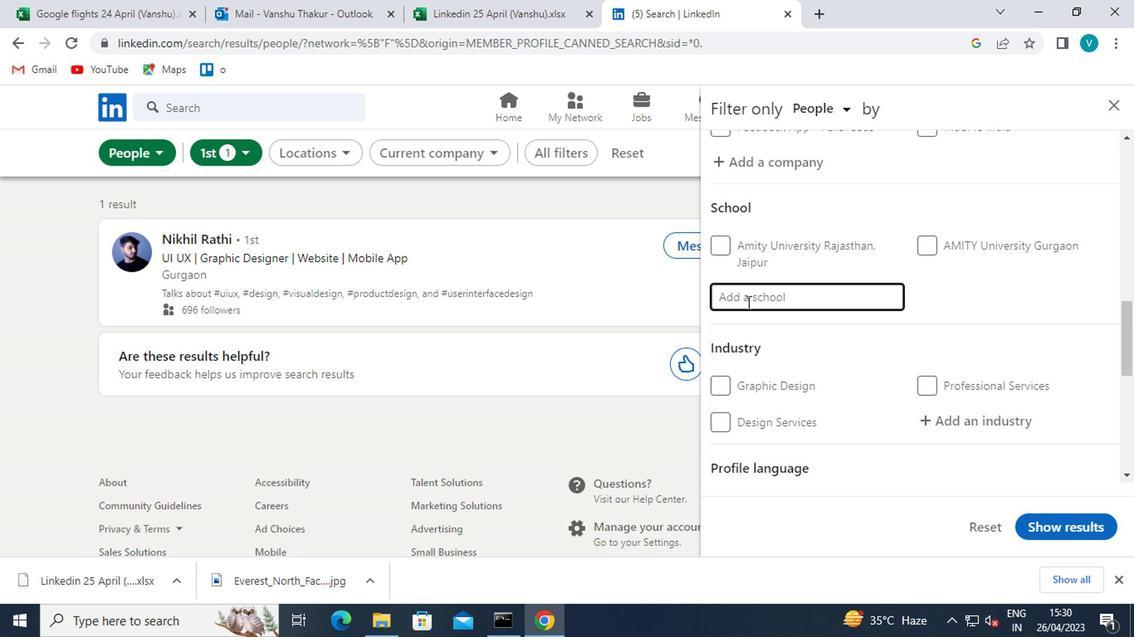 
Action: Key pressed <Key.shift>SWAMI<Key.space><Key.shift>V
Screenshot: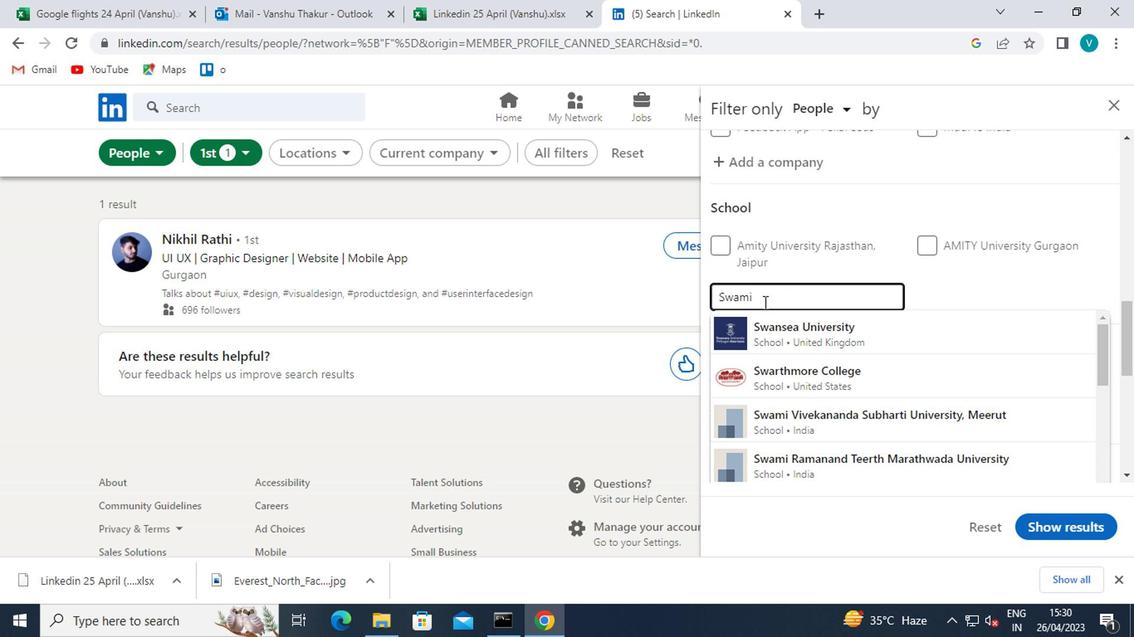 
Action: Mouse moved to (829, 418)
Screenshot: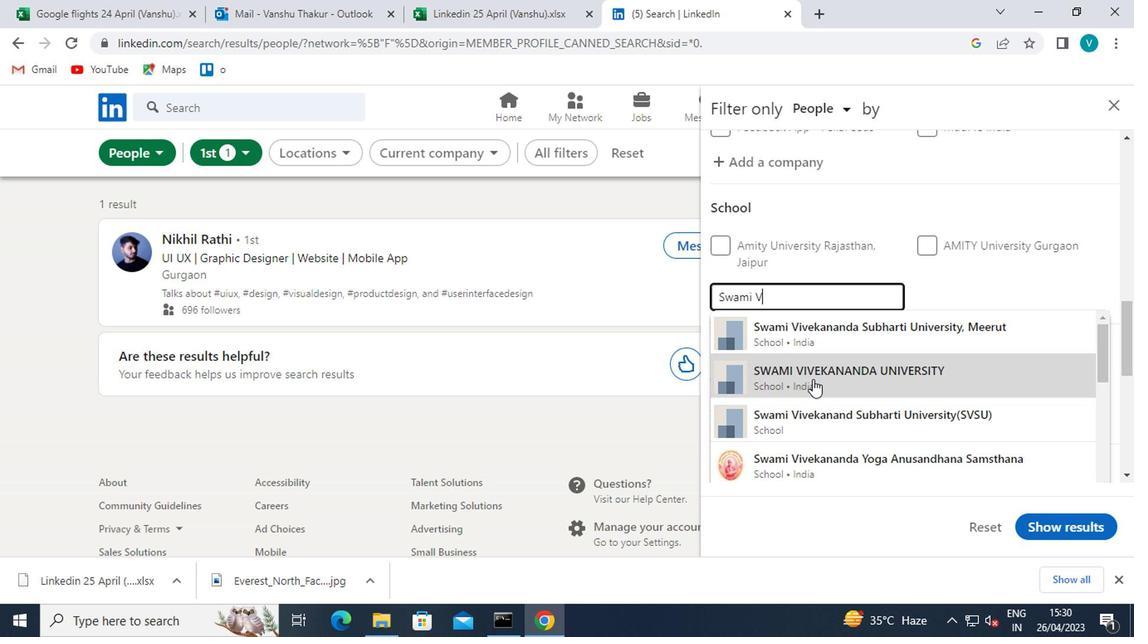 
Action: Mouse pressed left at (829, 418)
Screenshot: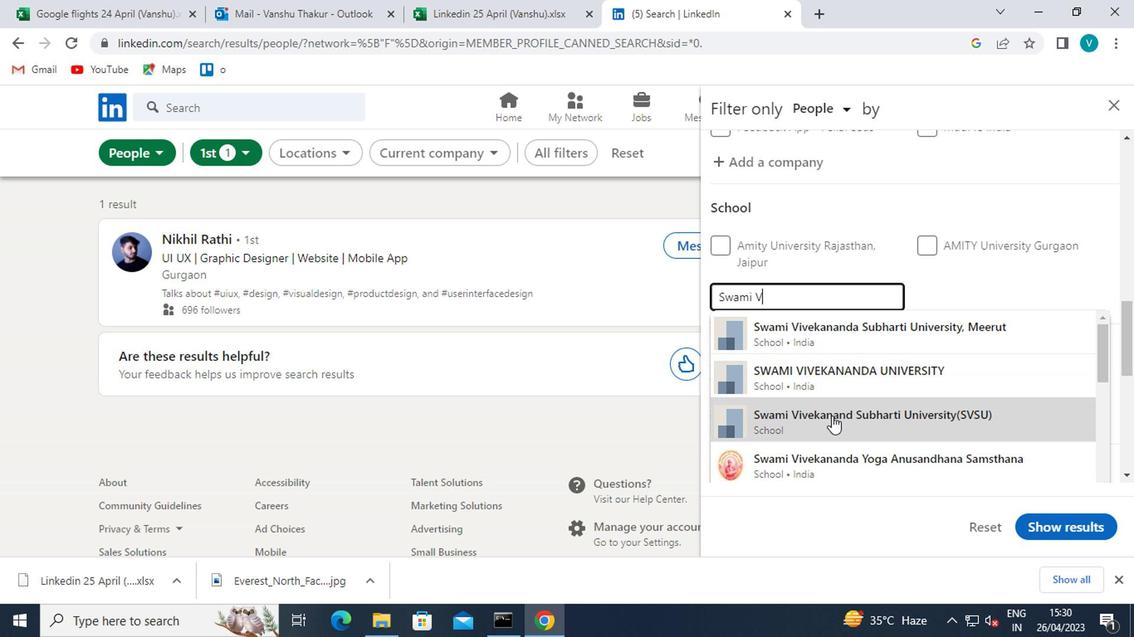 
Action: Mouse moved to (869, 378)
Screenshot: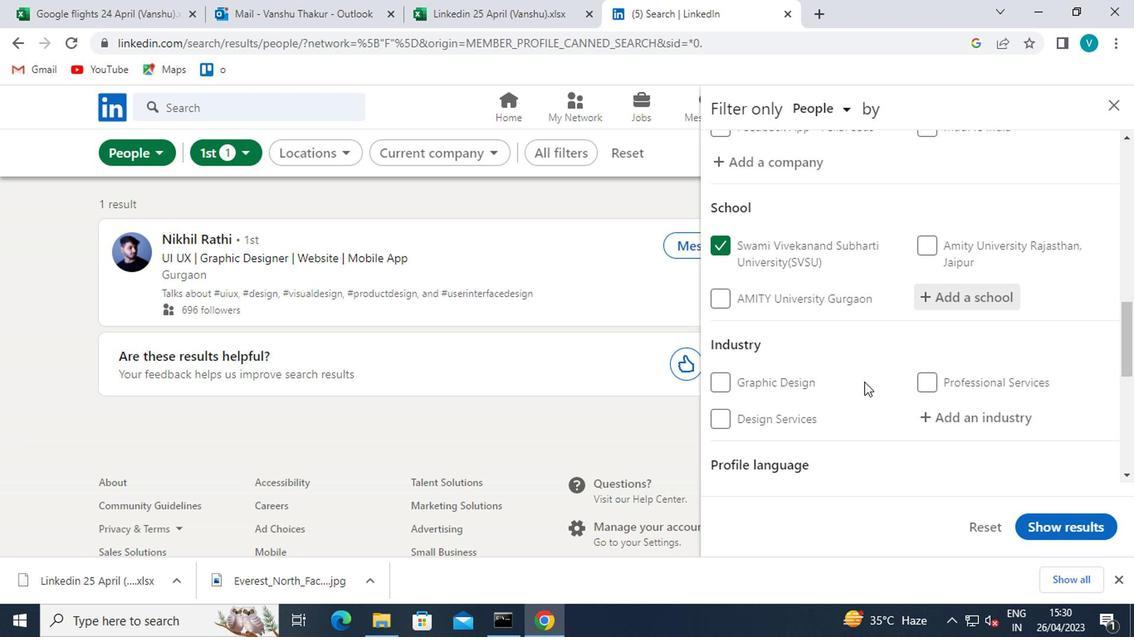 
Action: Mouse scrolled (869, 377) with delta (0, -1)
Screenshot: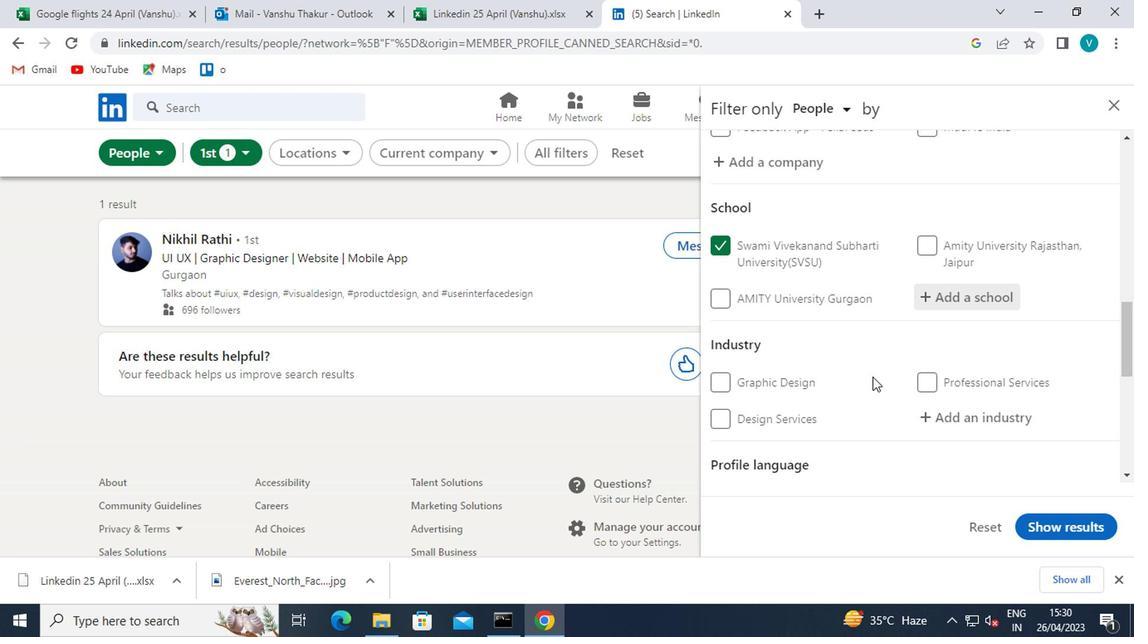 
Action: Mouse moved to (945, 323)
Screenshot: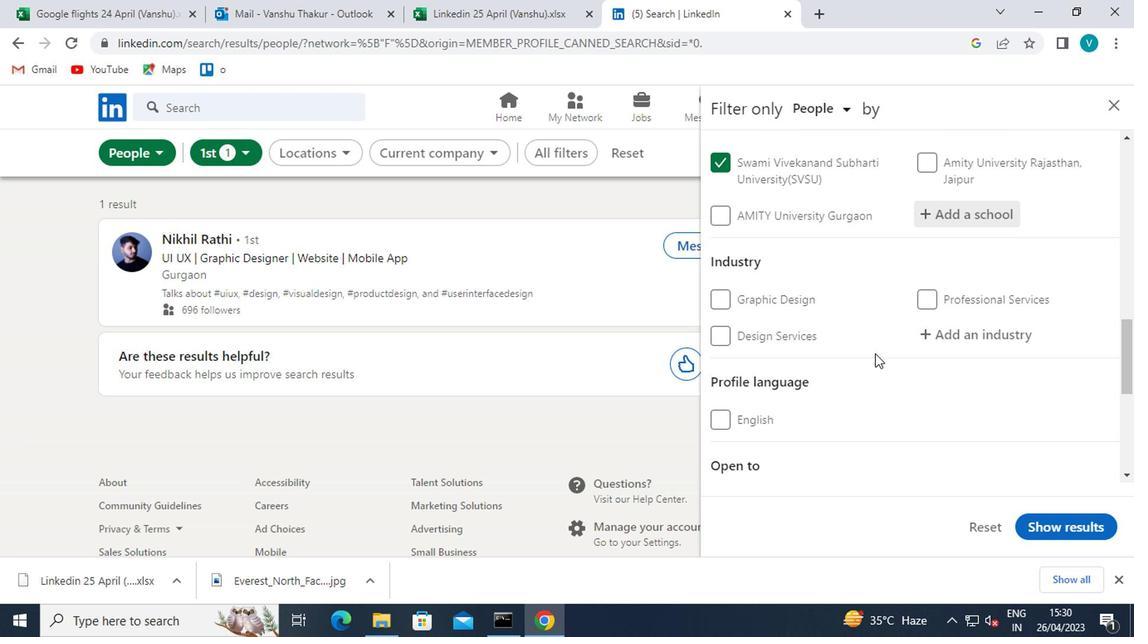 
Action: Mouse pressed left at (945, 323)
Screenshot: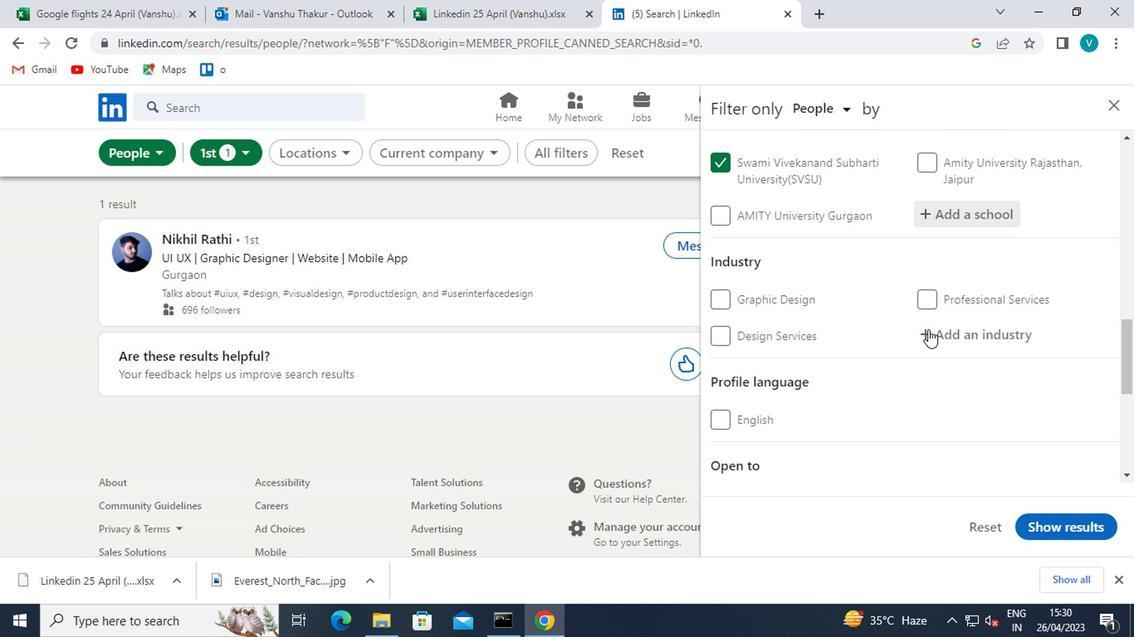 
Action: Mouse moved to (929, 335)
Screenshot: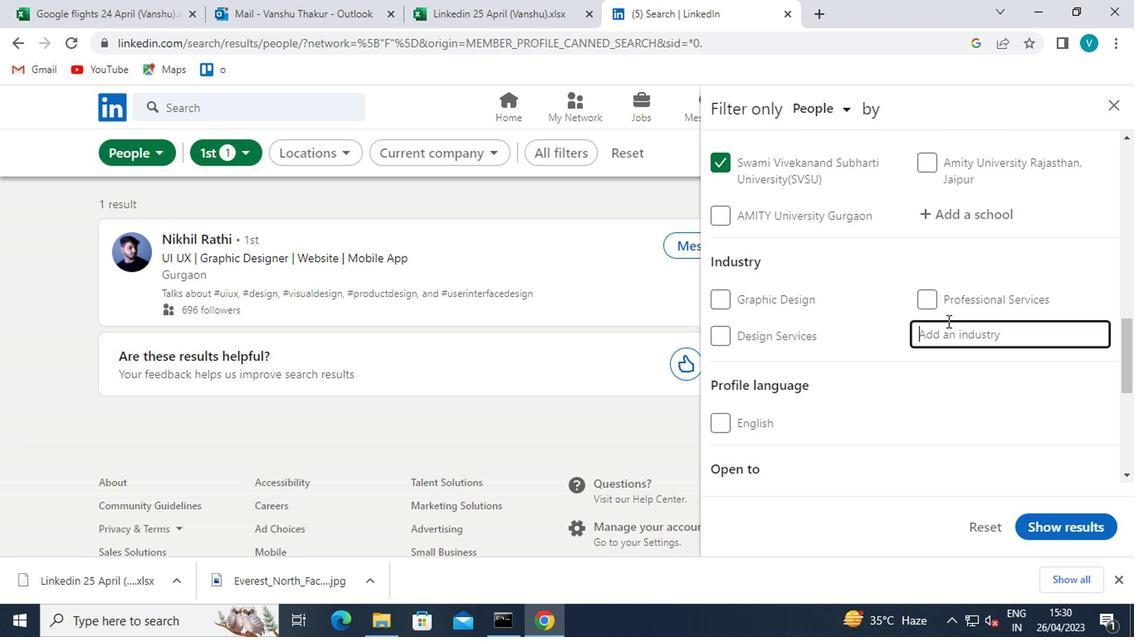 
Action: Mouse pressed left at (929, 335)
Screenshot: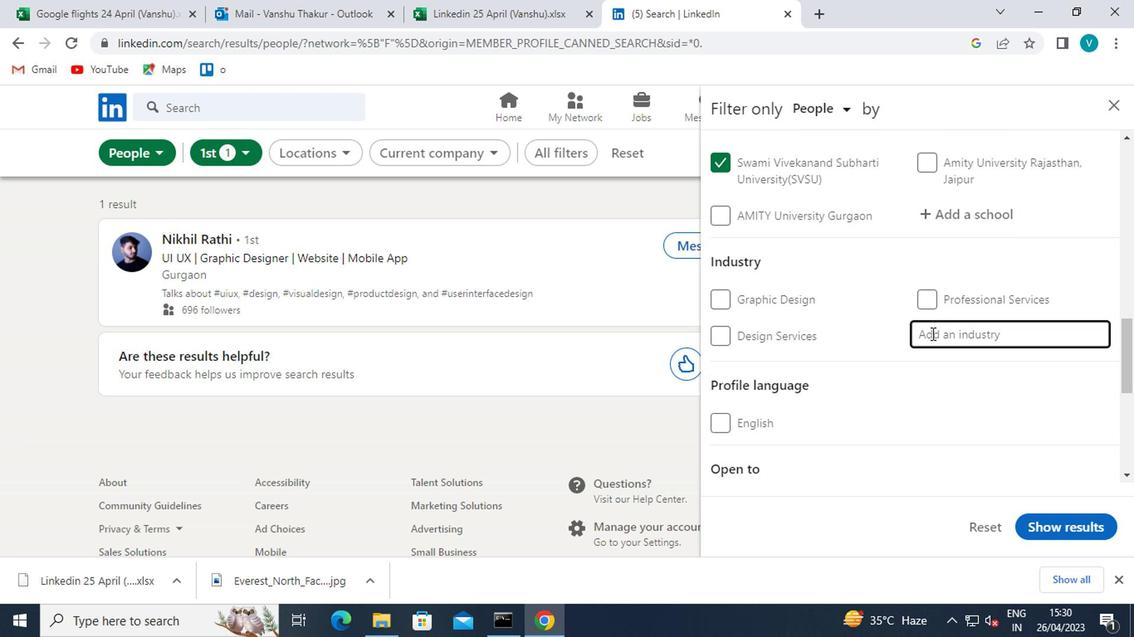 
Action: Key pressed <Key.shift>UTILITY<Key.space>
Screenshot: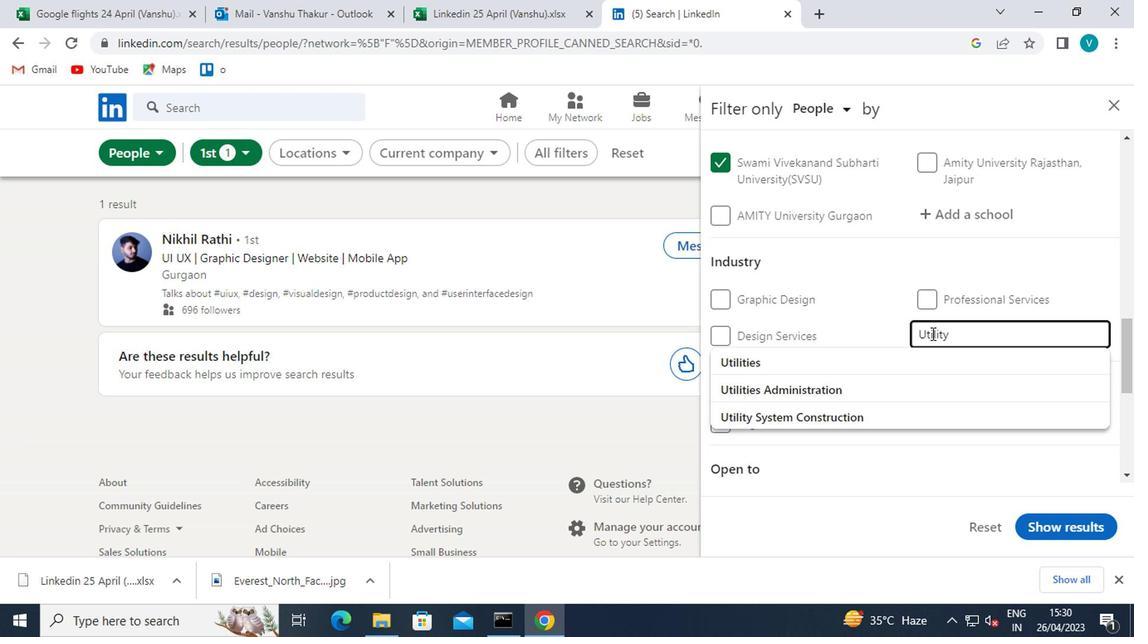 
Action: Mouse moved to (873, 366)
Screenshot: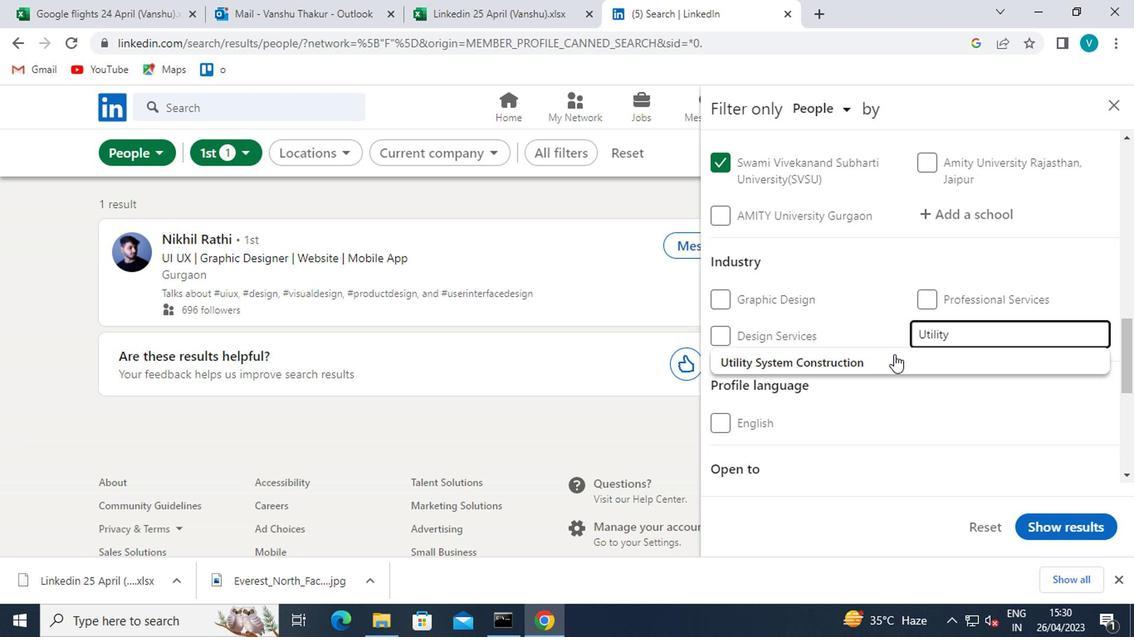 
Action: Mouse pressed left at (873, 366)
Screenshot: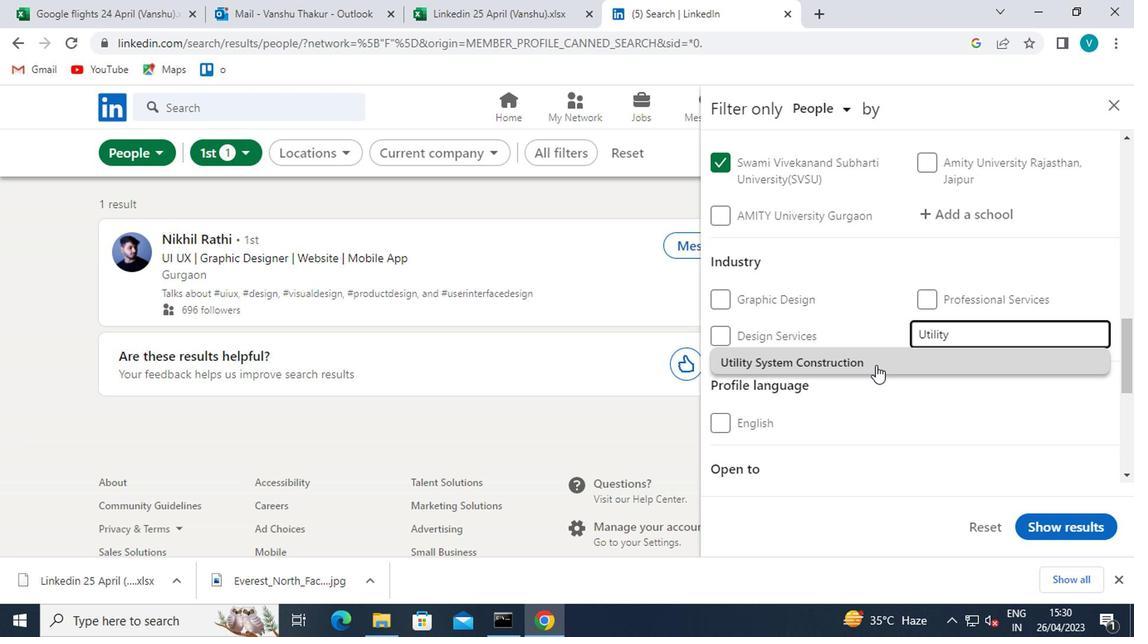 
Action: Mouse scrolled (873, 366) with delta (0, 0)
Screenshot: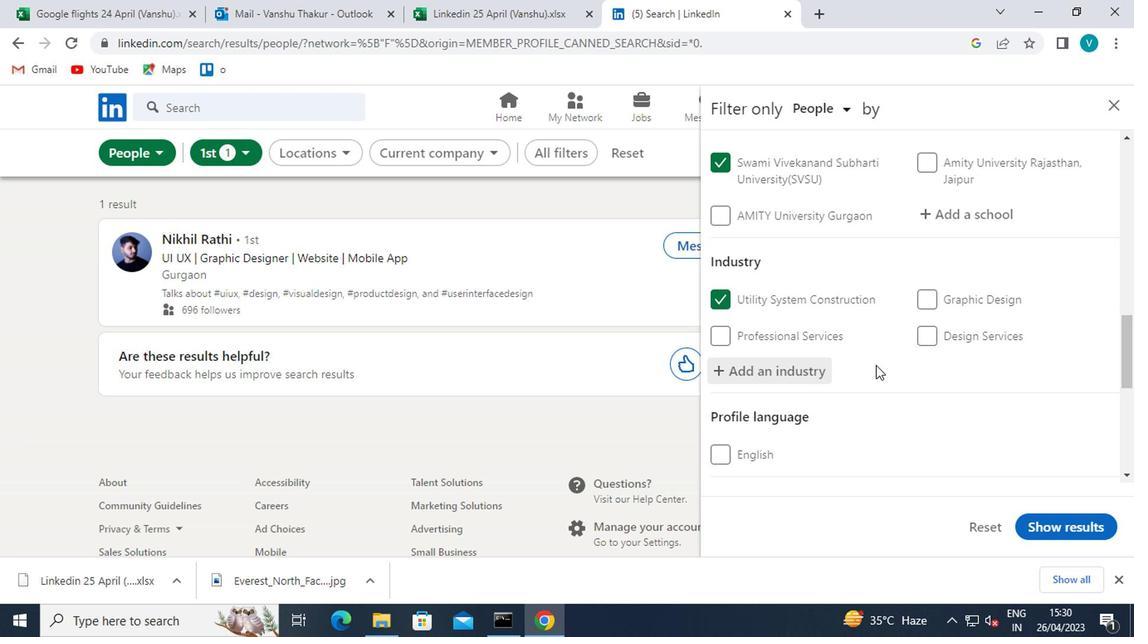 
Action: Mouse scrolled (873, 366) with delta (0, 0)
Screenshot: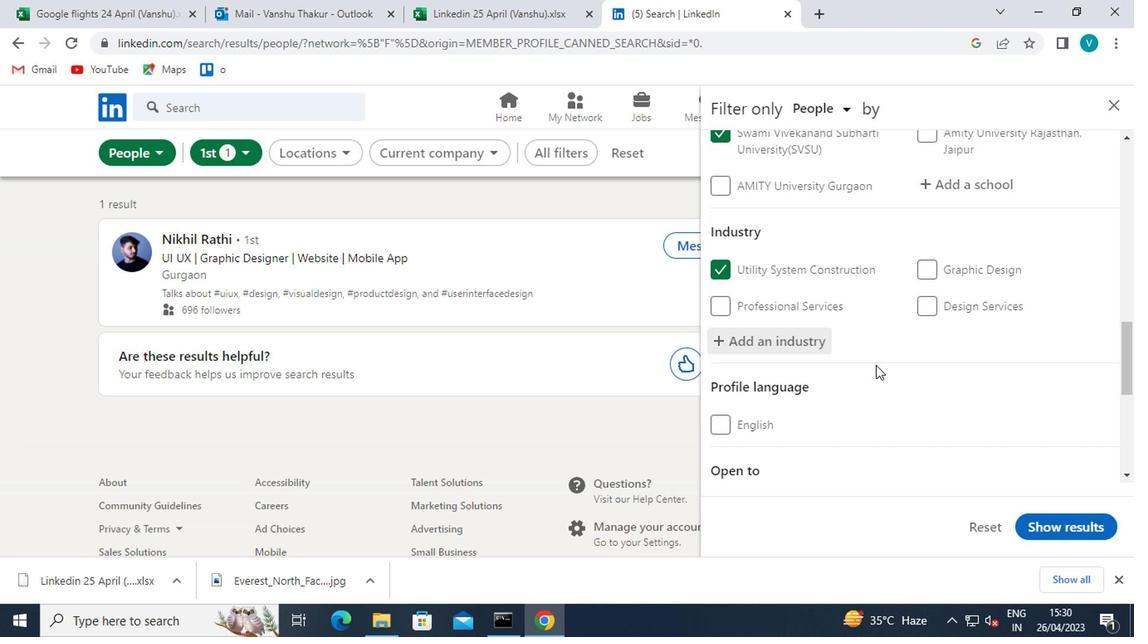 
Action: Mouse scrolled (873, 366) with delta (0, 0)
Screenshot: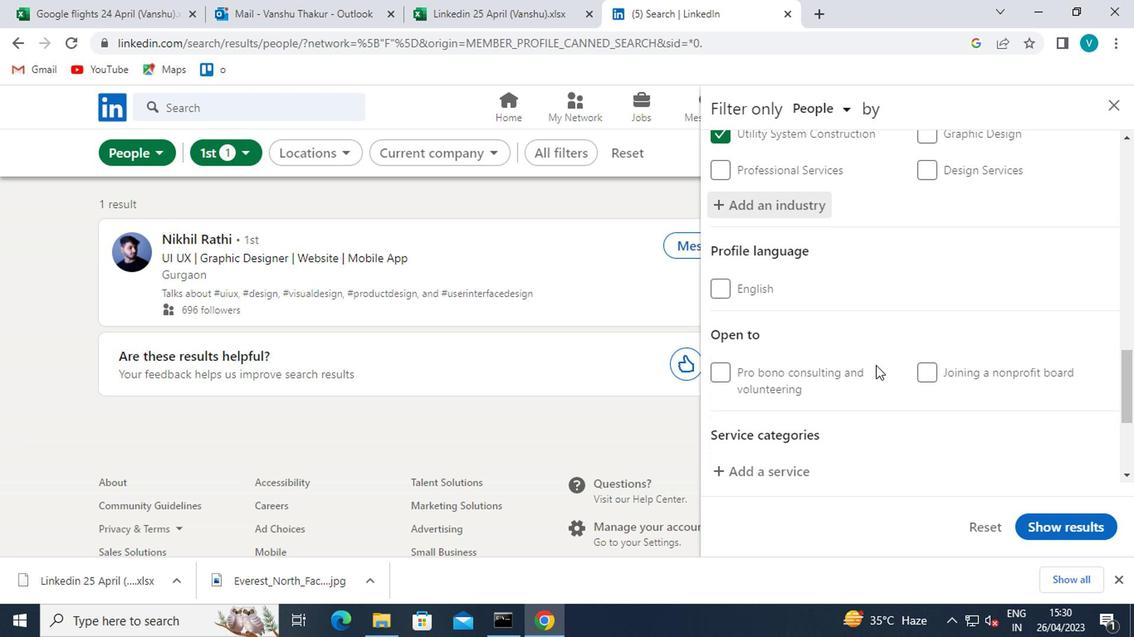 
Action: Mouse moved to (783, 379)
Screenshot: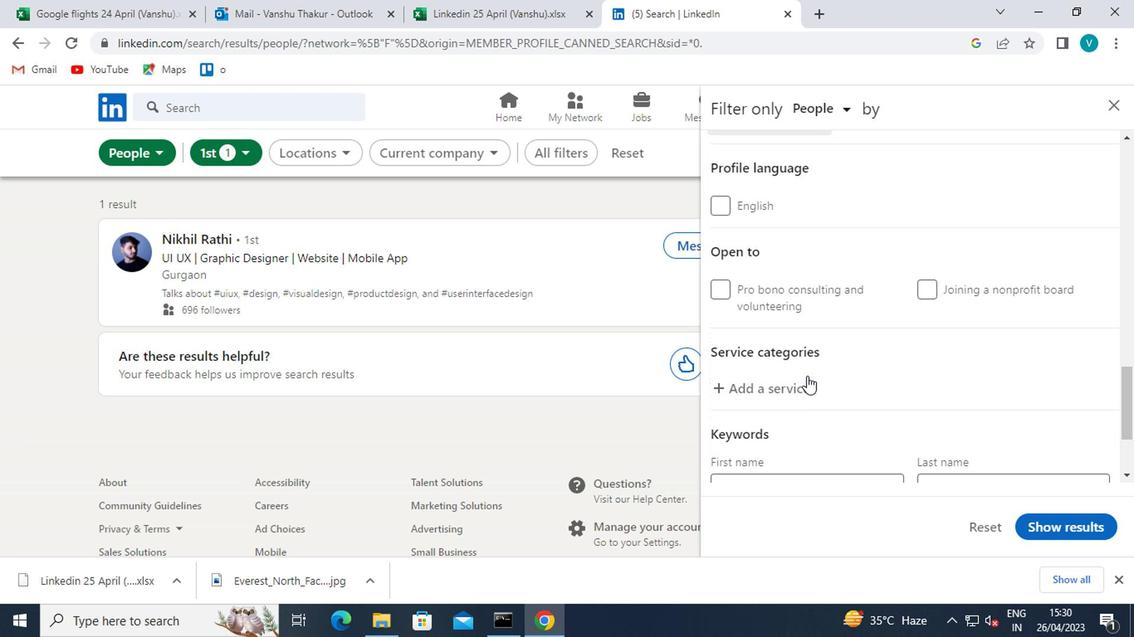 
Action: Mouse pressed left at (783, 379)
Screenshot: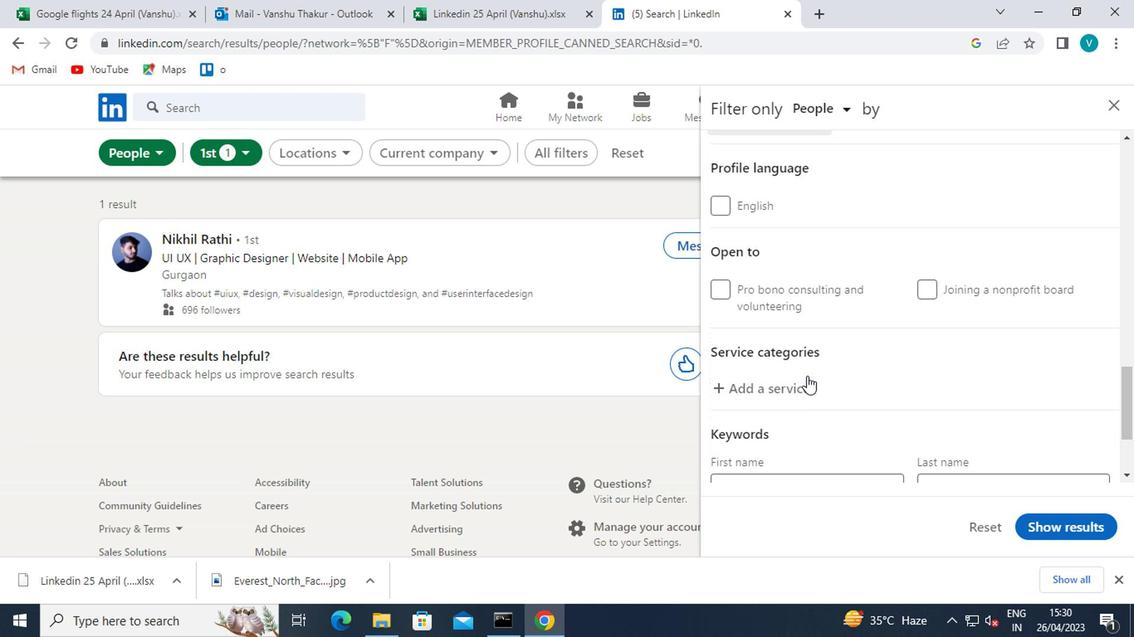 
Action: Mouse moved to (791, 377)
Screenshot: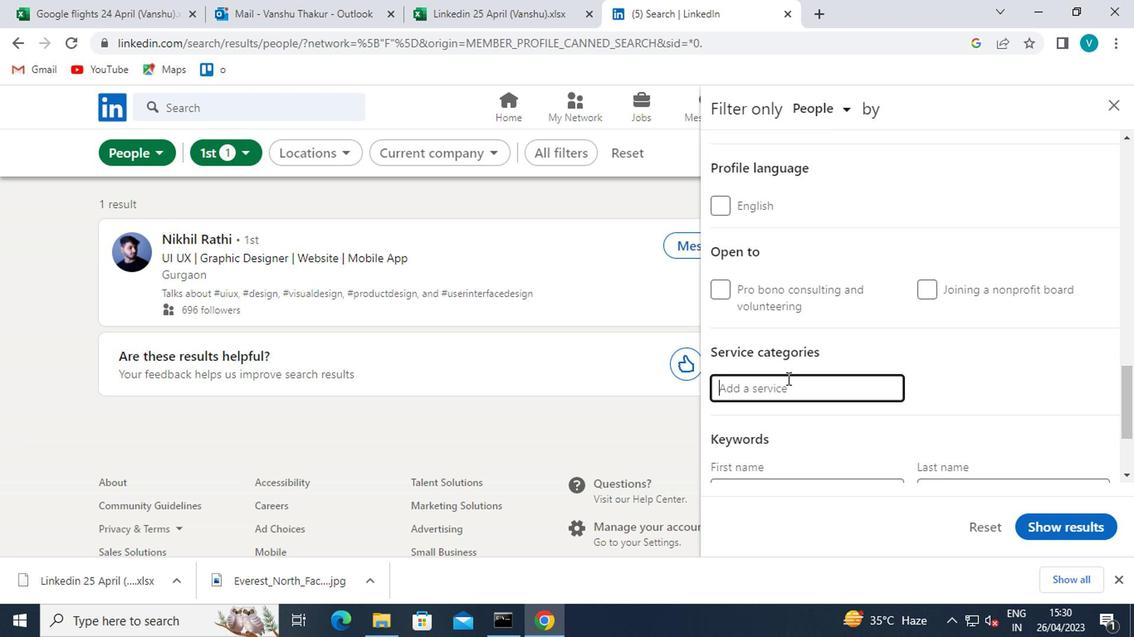 
Action: Key pressed <Key.shift>REAL<Key.space>
Screenshot: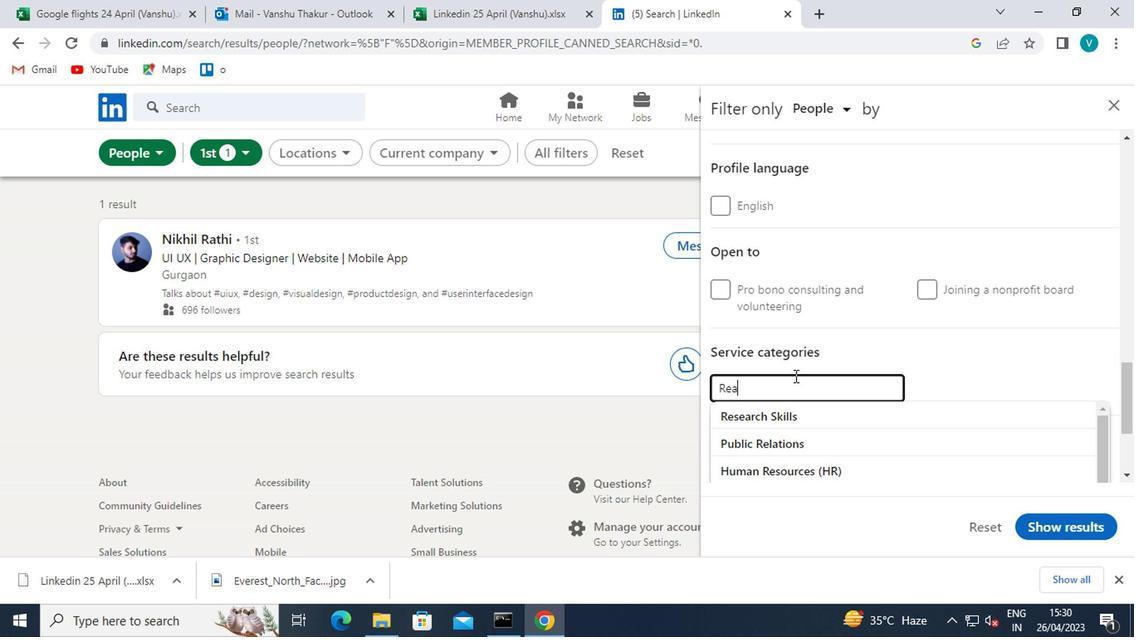
Action: Mouse moved to (798, 408)
Screenshot: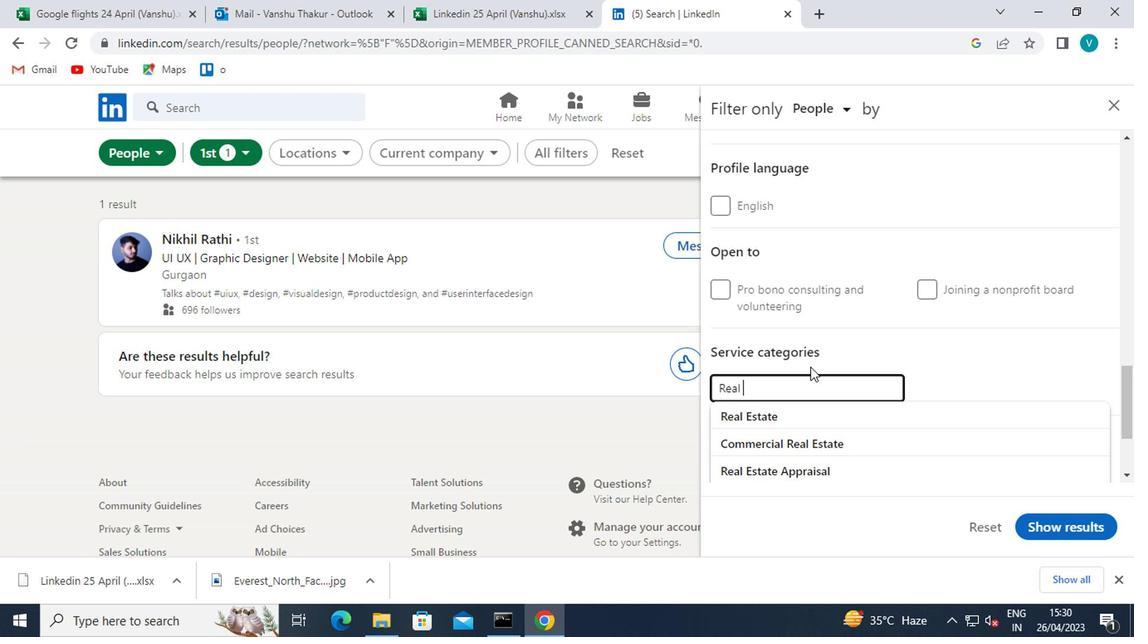 
Action: Mouse pressed left at (798, 408)
Screenshot: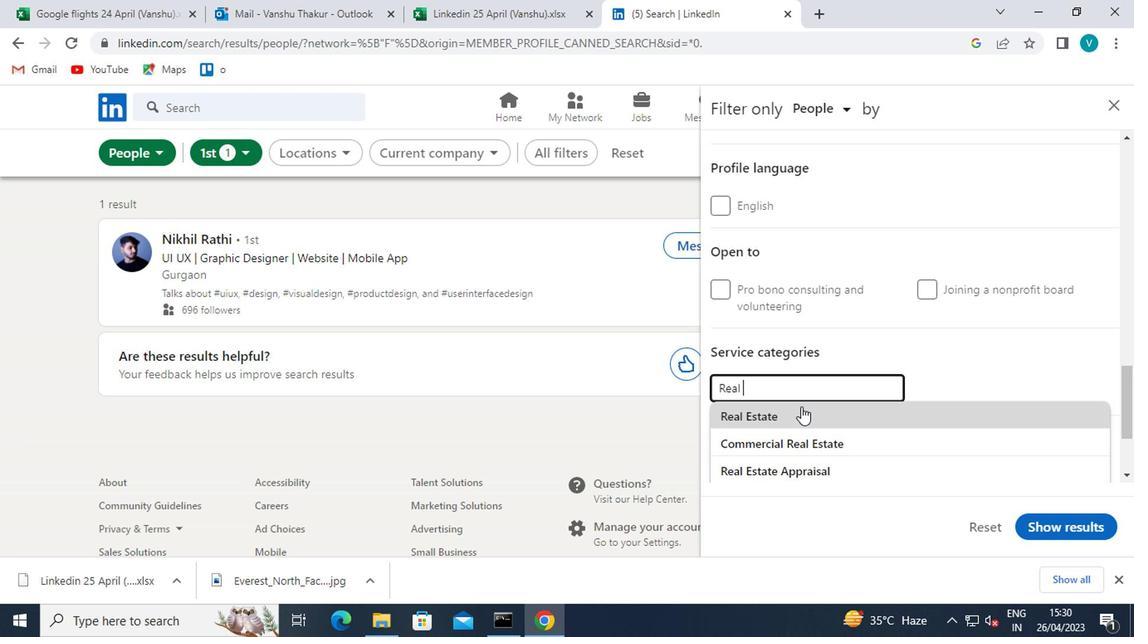 
Action: Mouse moved to (797, 409)
Screenshot: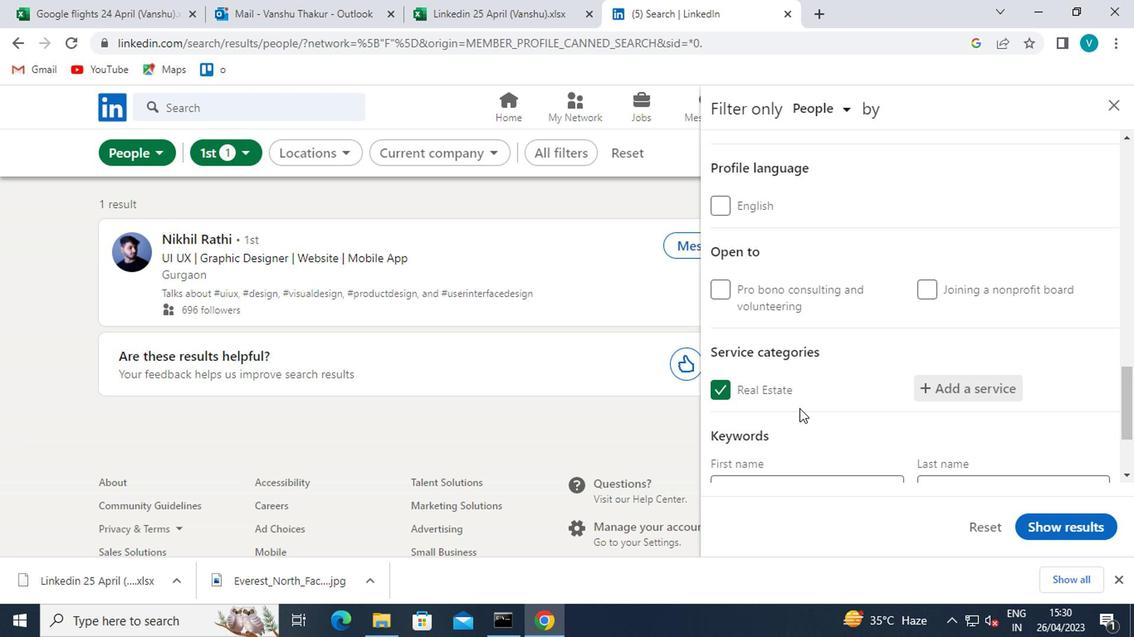 
Action: Mouse scrolled (797, 408) with delta (0, -1)
Screenshot: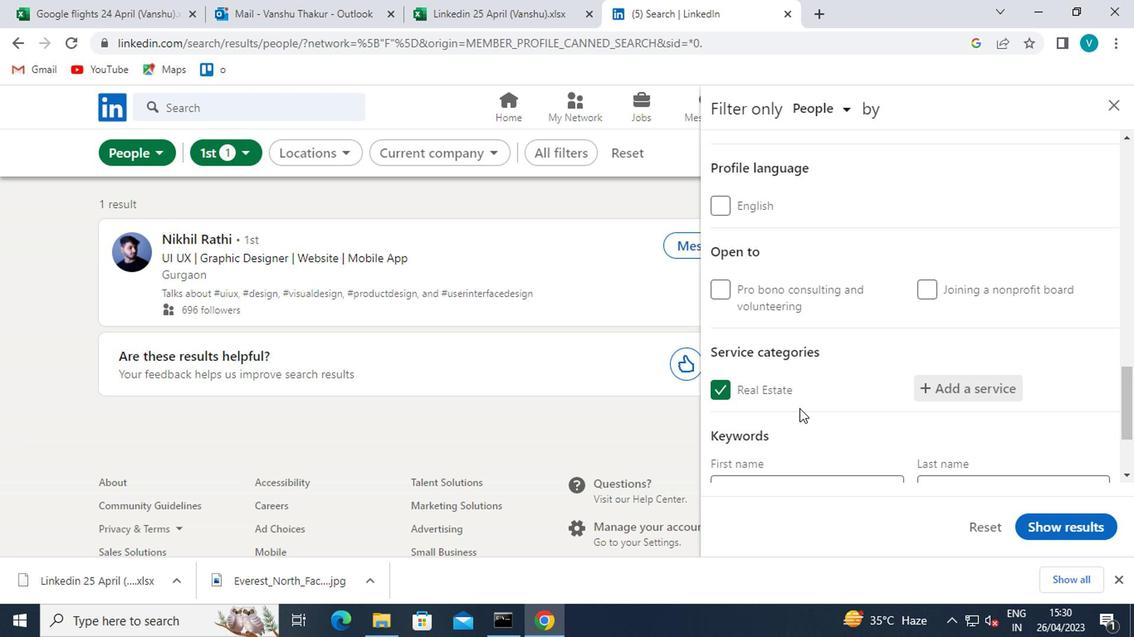 
Action: Mouse scrolled (797, 408) with delta (0, -1)
Screenshot: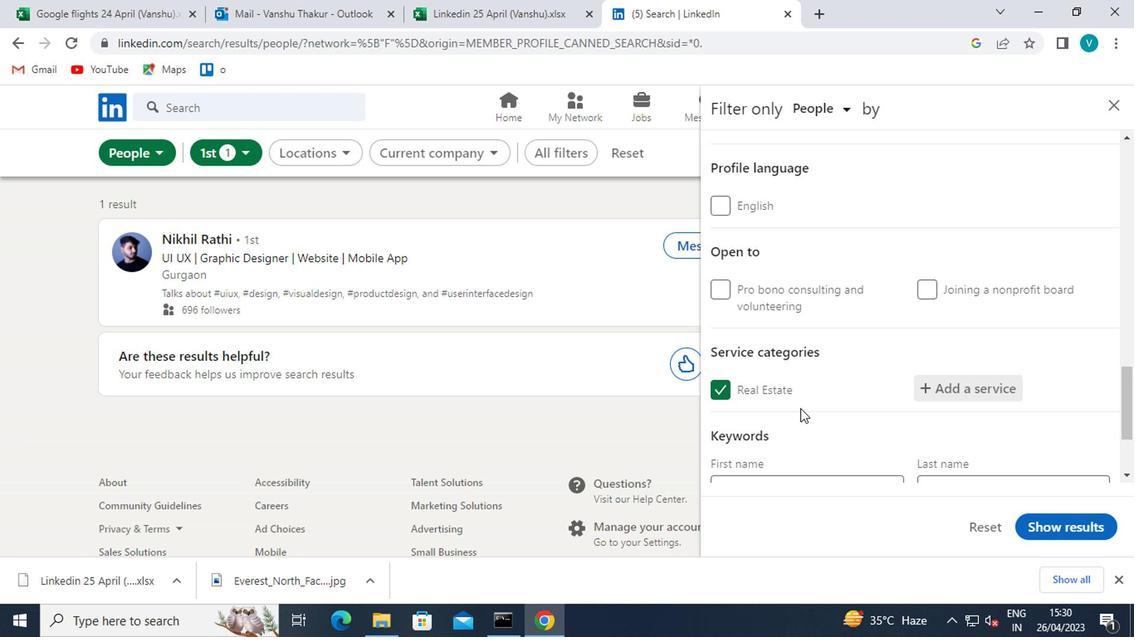 
Action: Mouse moved to (798, 409)
Screenshot: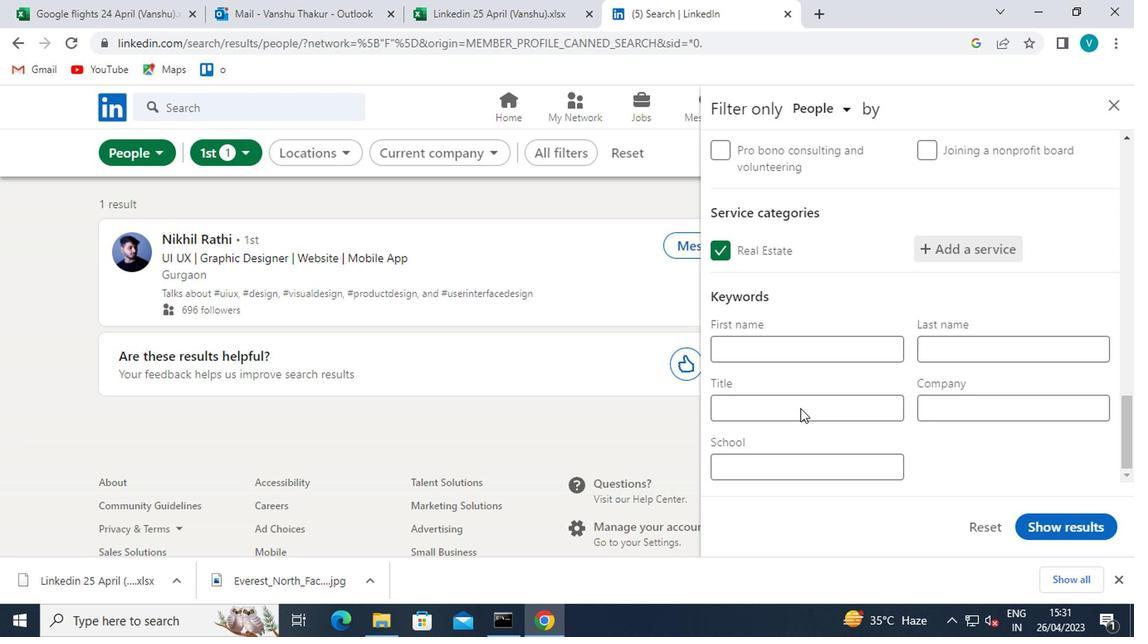 
Action: Mouse pressed left at (798, 409)
Screenshot: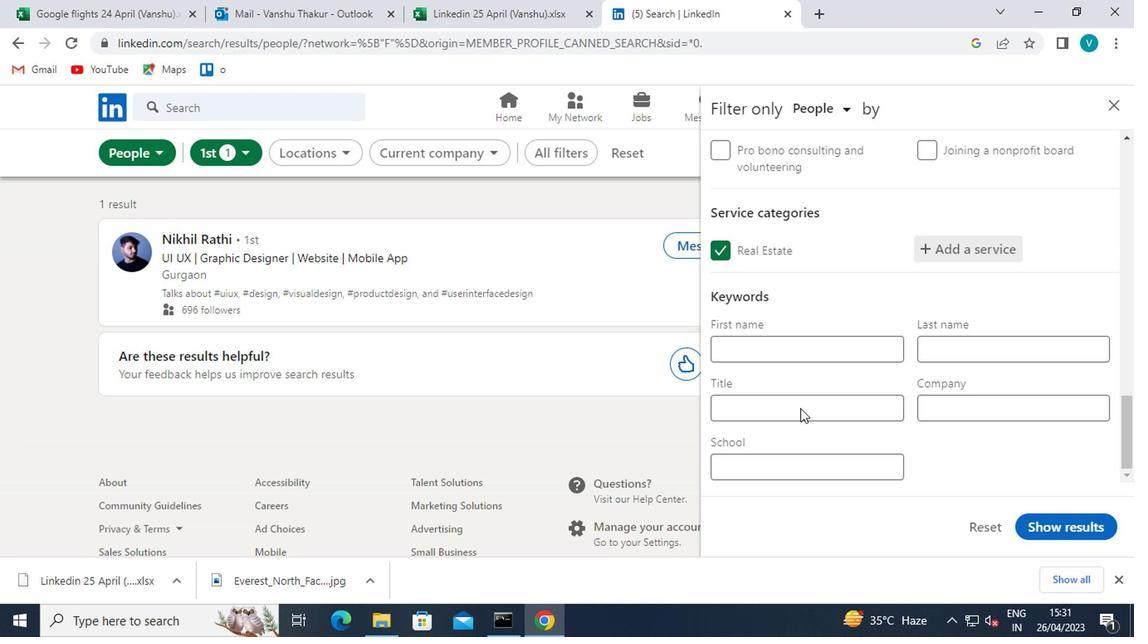
Action: Mouse moved to (799, 408)
Screenshot: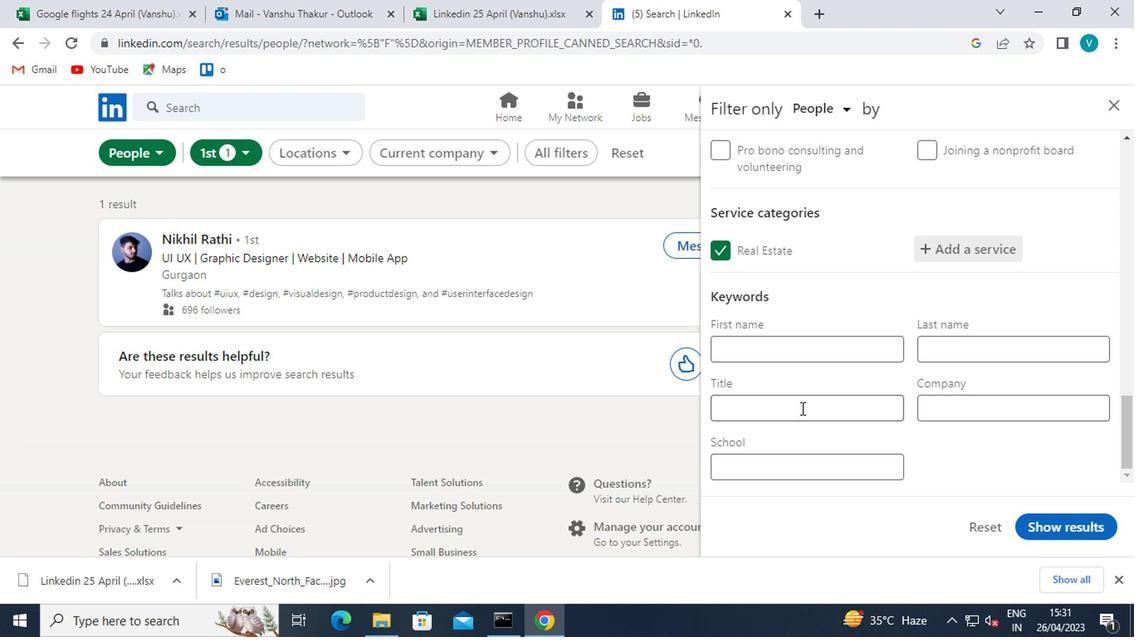 
Action: Key pressed <Key.shift><Key.shift><Key.shift><Key.shift>PERSONAL<Key.space><Key.shift>ASSISTANT<Key.space>
Screenshot: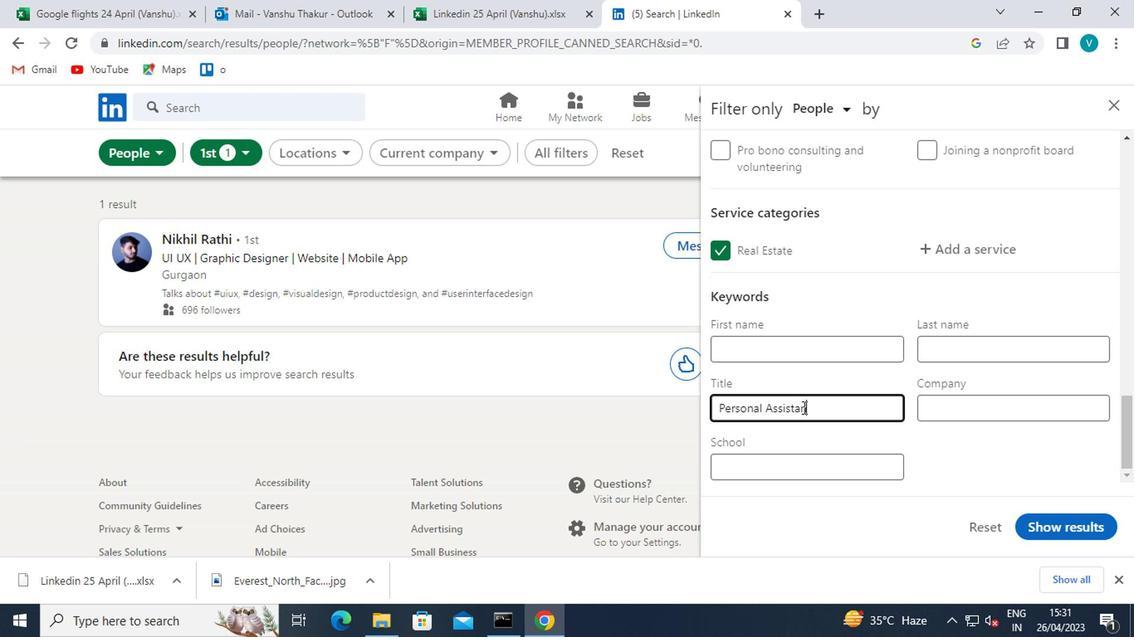 
Action: Mouse moved to (1030, 517)
Screenshot: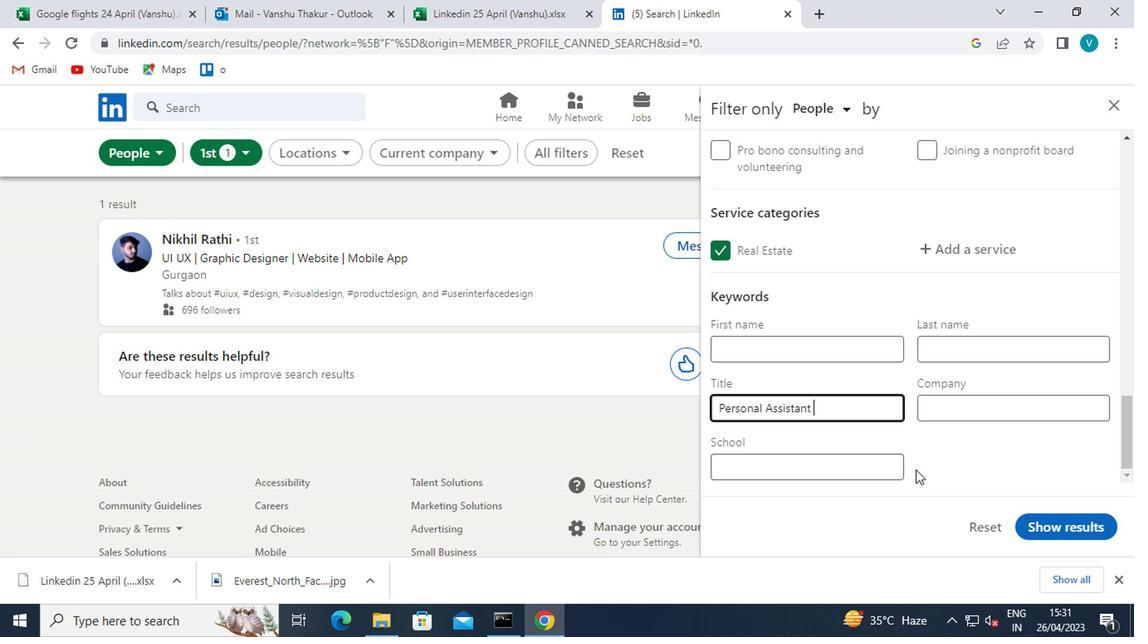 
Action: Mouse pressed left at (1030, 517)
Screenshot: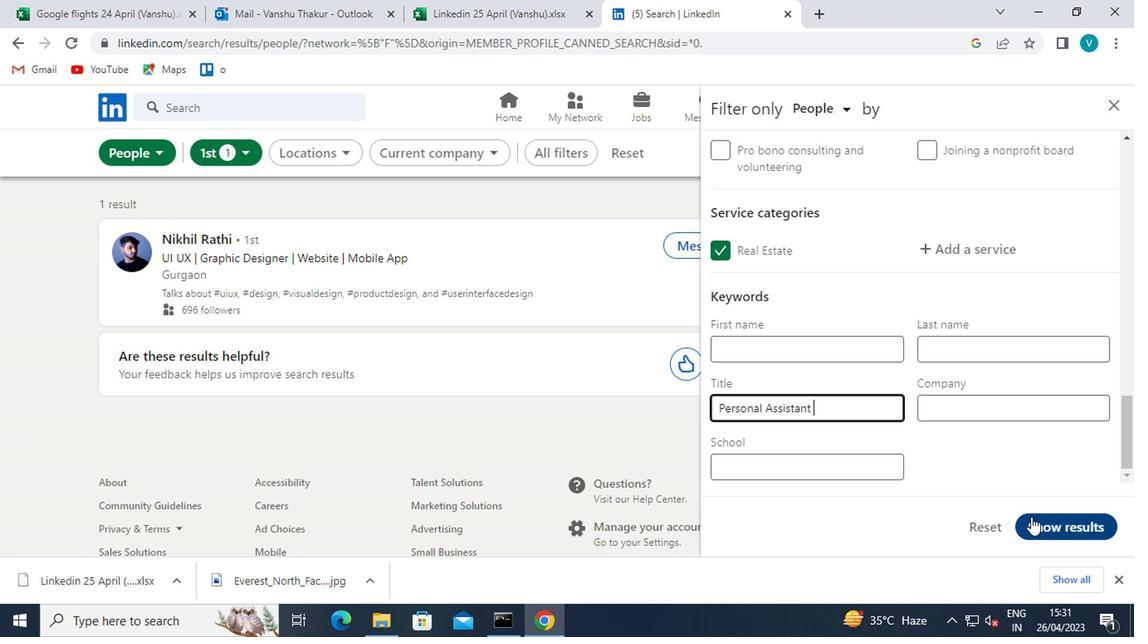 
